 Task: Find connections with filter location Sucre with filter topic #Managementwith filter profile language German with filter current company Logistics Insider with filter school Bareilly College with filter industry Truck Transportation with filter service category Software Testing with filter keywords title Researcher
Action: Mouse moved to (500, 53)
Screenshot: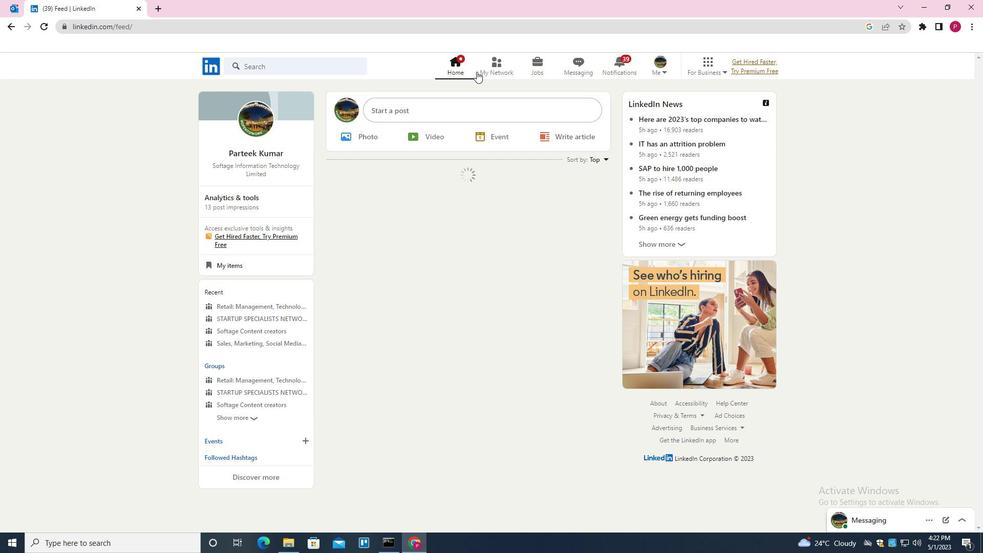 
Action: Mouse pressed left at (500, 53)
Screenshot: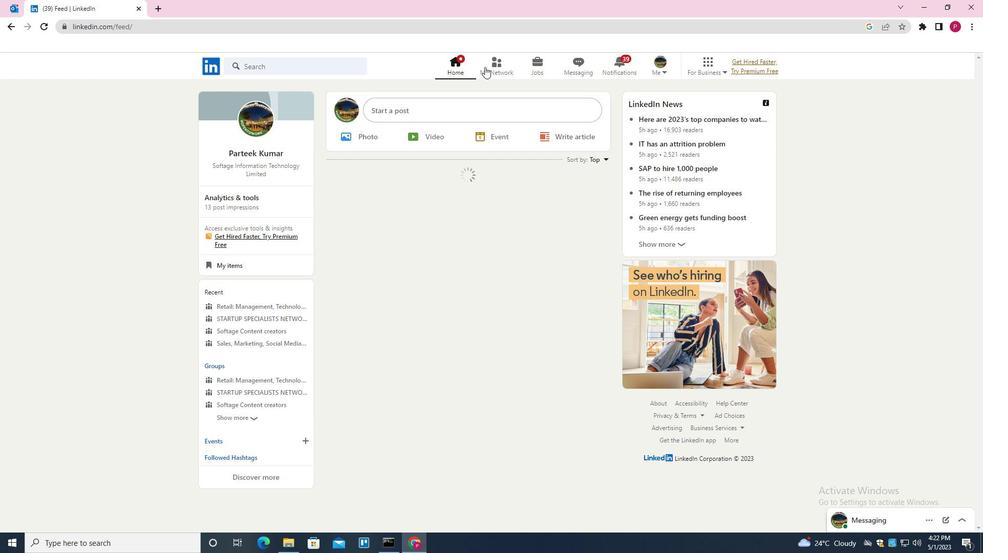 
Action: Mouse moved to (324, 113)
Screenshot: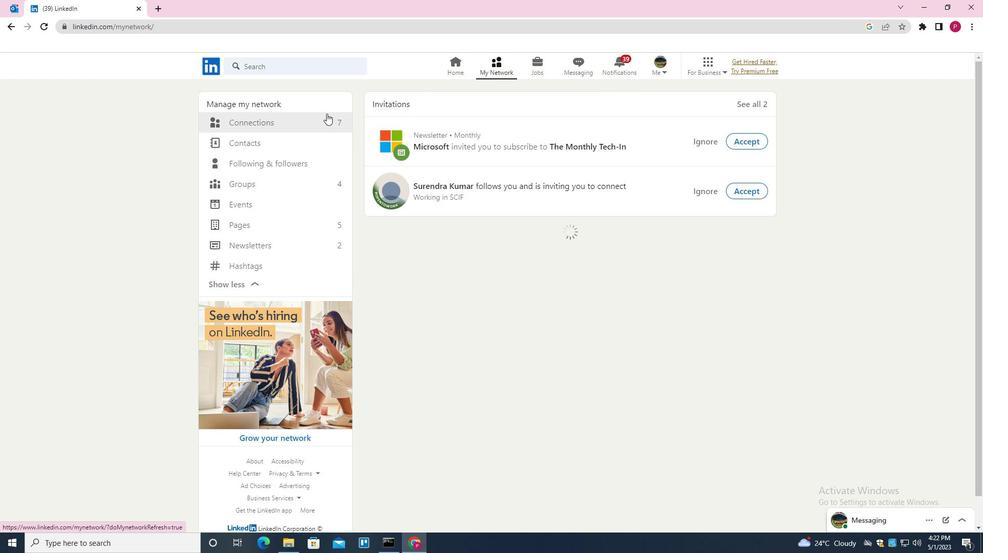 
Action: Mouse pressed left at (324, 113)
Screenshot: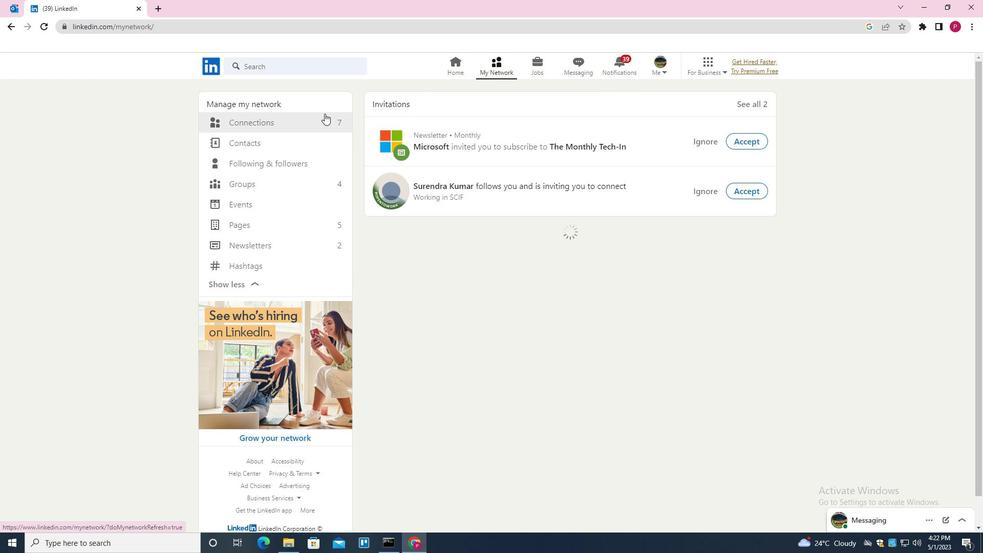 
Action: Mouse moved to (310, 131)
Screenshot: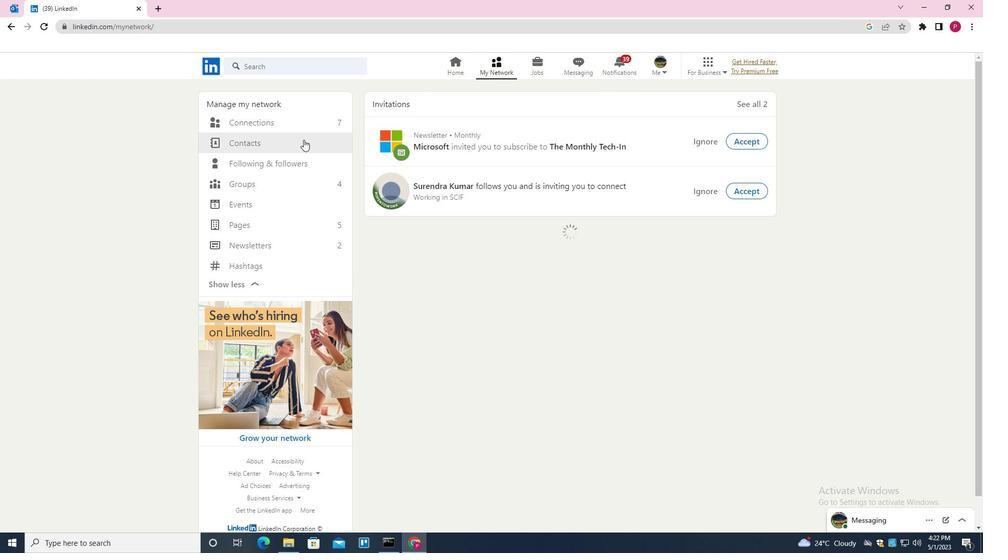
Action: Mouse pressed left at (310, 131)
Screenshot: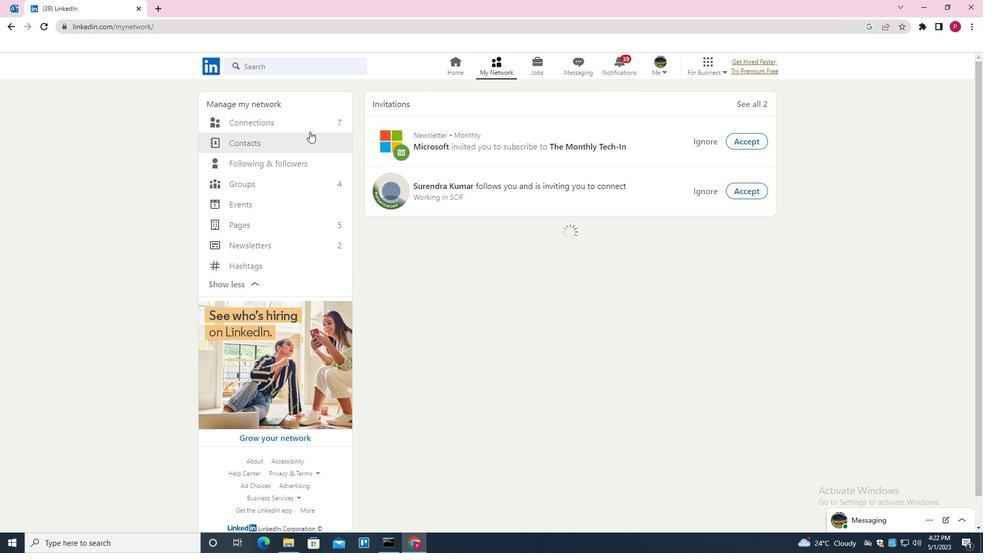 
Action: Mouse moved to (312, 119)
Screenshot: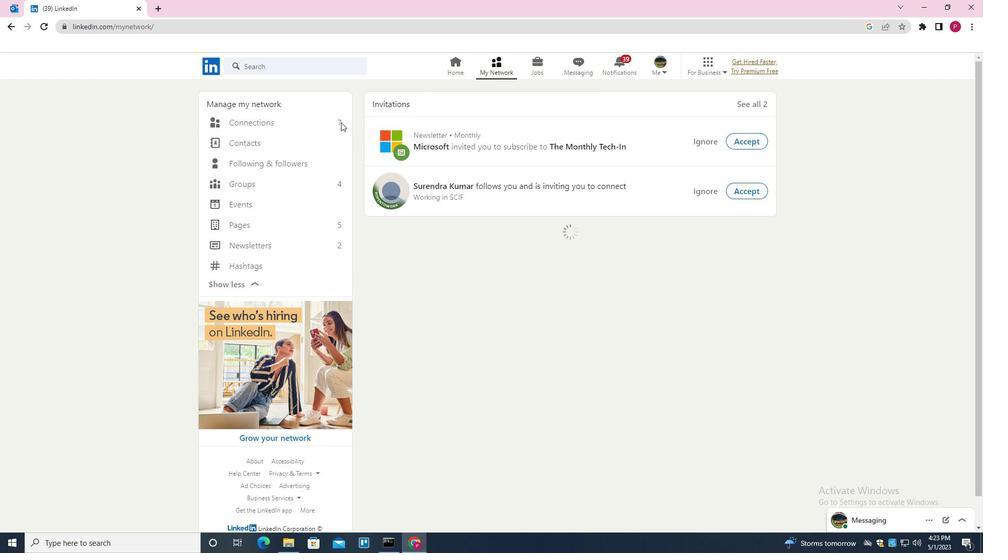 
Action: Mouse pressed left at (312, 119)
Screenshot: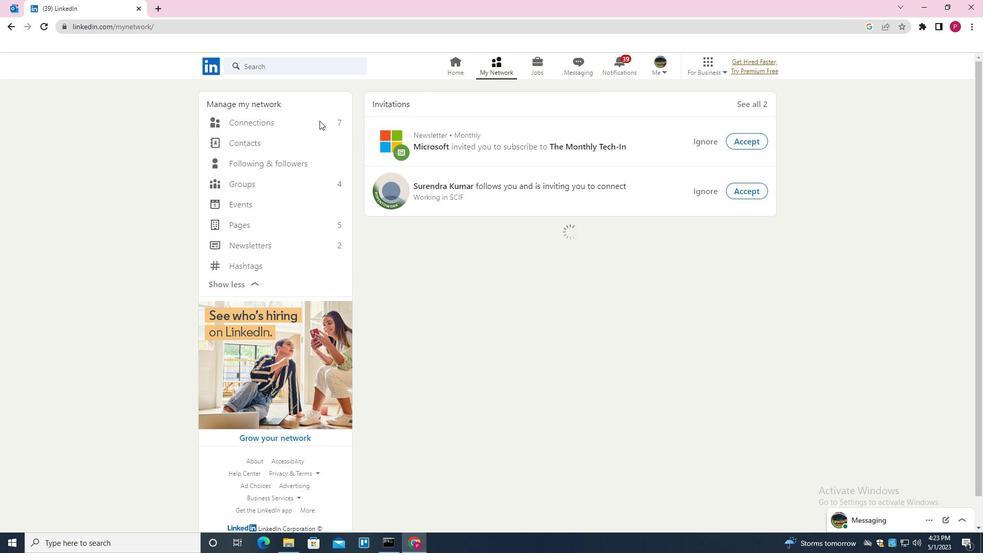 
Action: Mouse moved to (329, 124)
Screenshot: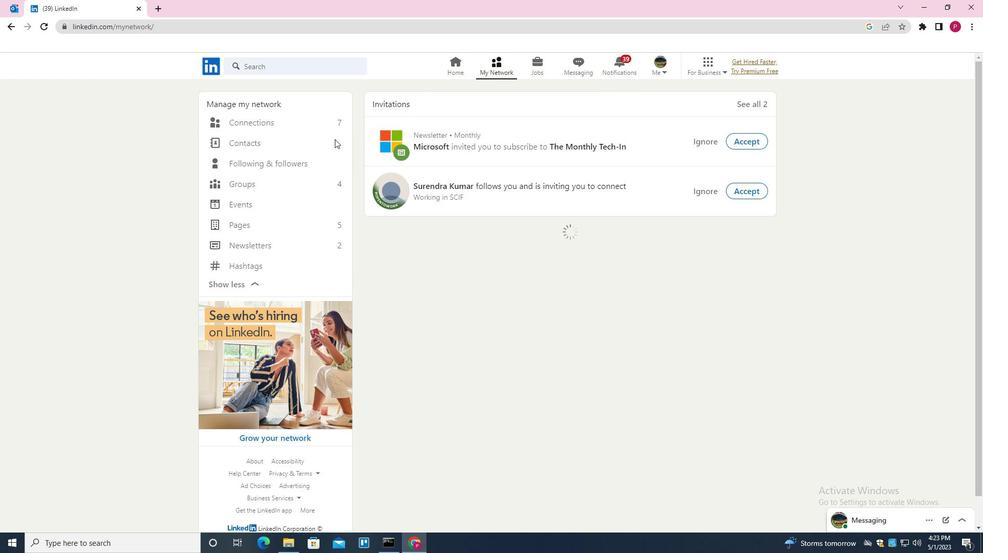 
Action: Mouse pressed left at (329, 124)
Screenshot: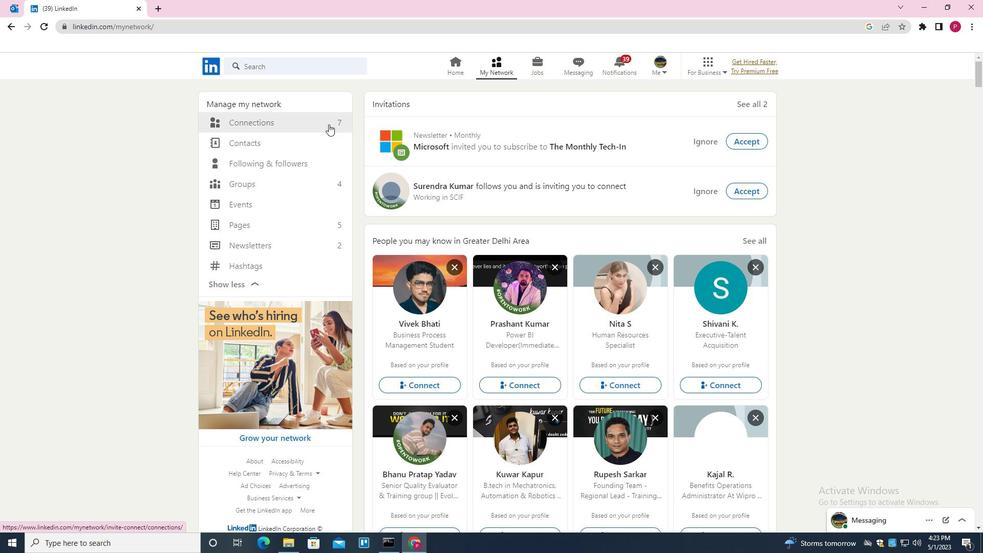 
Action: Mouse moved to (583, 123)
Screenshot: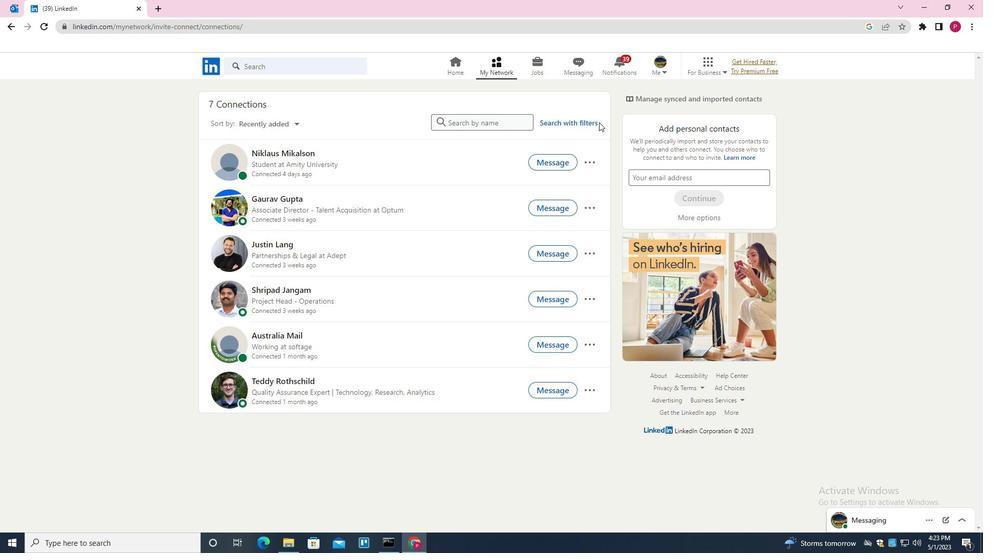 
Action: Mouse pressed left at (583, 123)
Screenshot: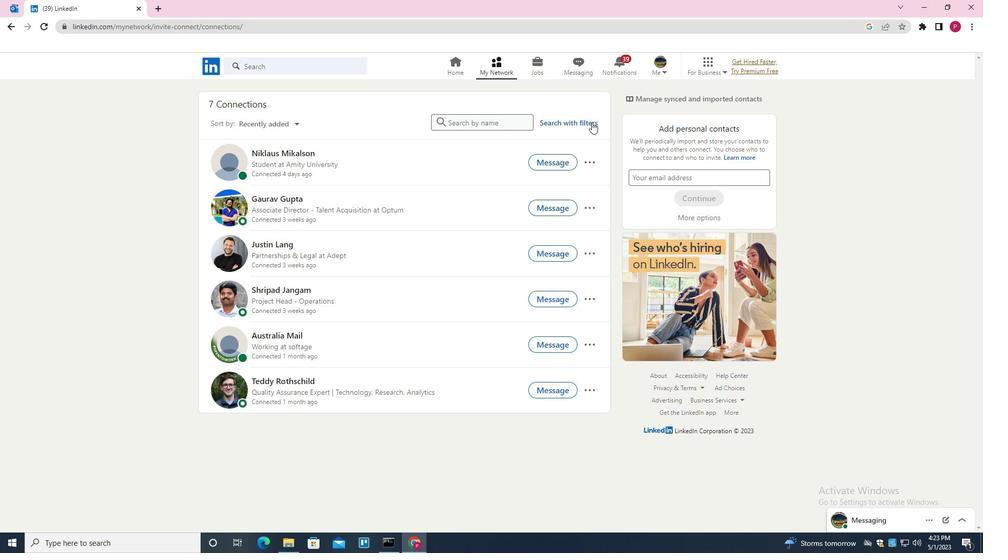
Action: Mouse moved to (528, 95)
Screenshot: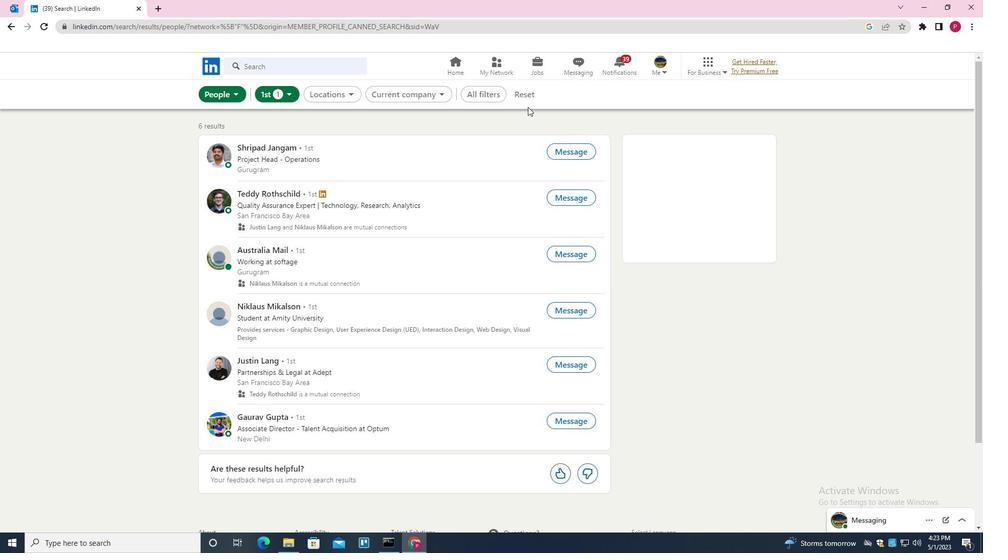 
Action: Mouse pressed left at (528, 95)
Screenshot: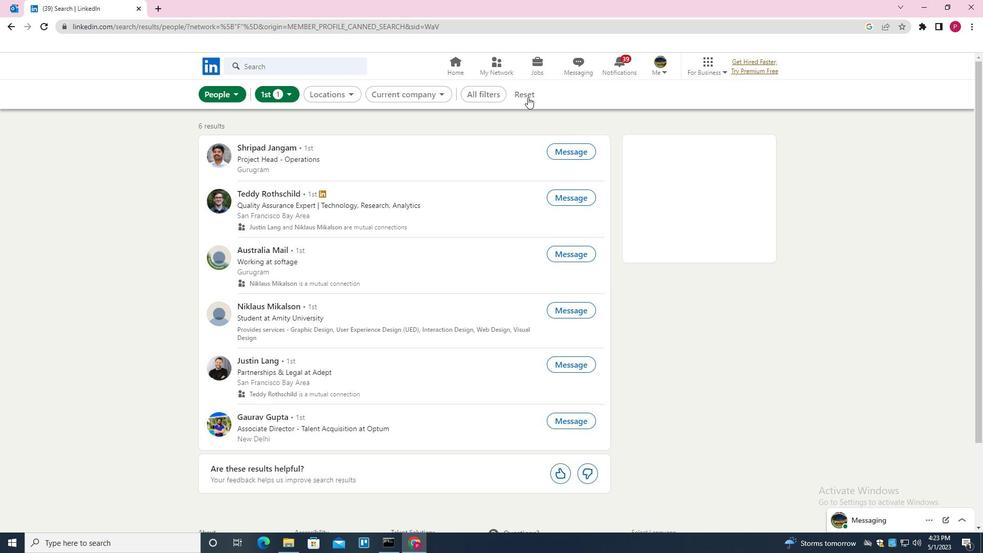 
Action: Mouse moved to (513, 95)
Screenshot: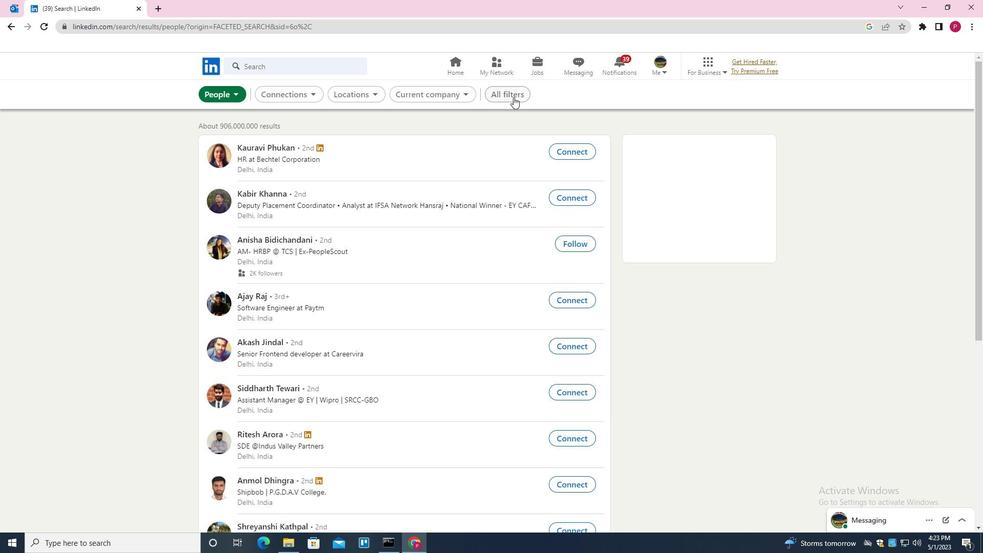 
Action: Mouse pressed left at (513, 95)
Screenshot: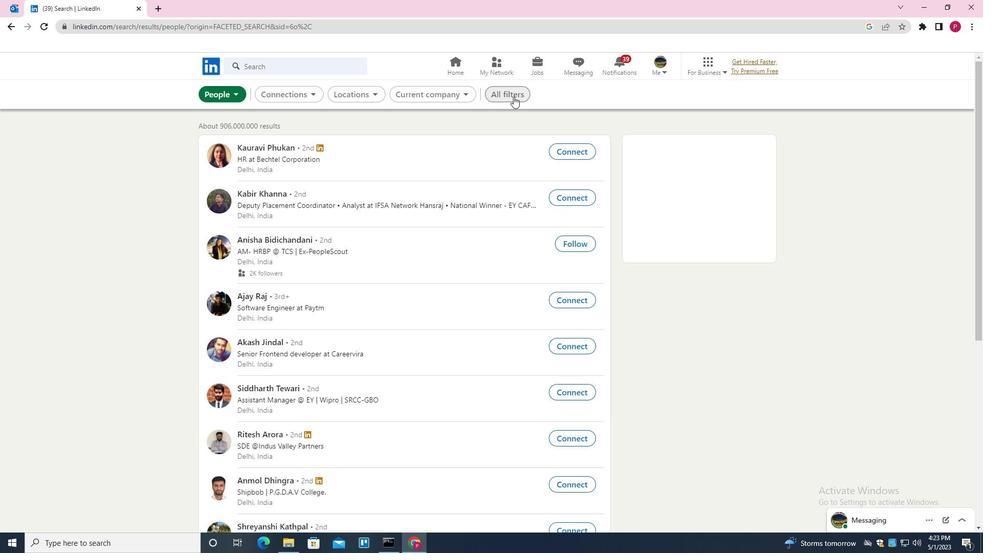 
Action: Mouse moved to (868, 296)
Screenshot: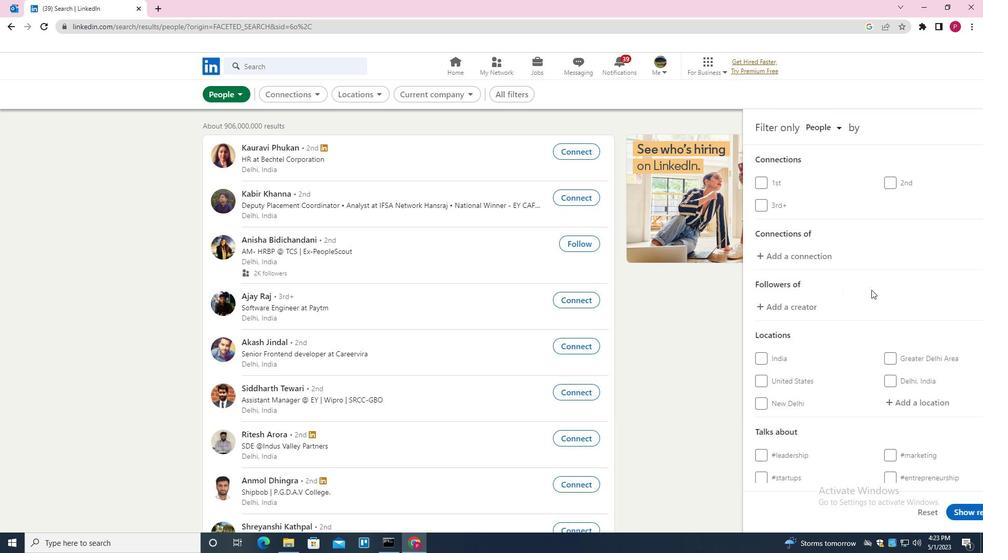 
Action: Mouse scrolled (868, 295) with delta (0, 0)
Screenshot: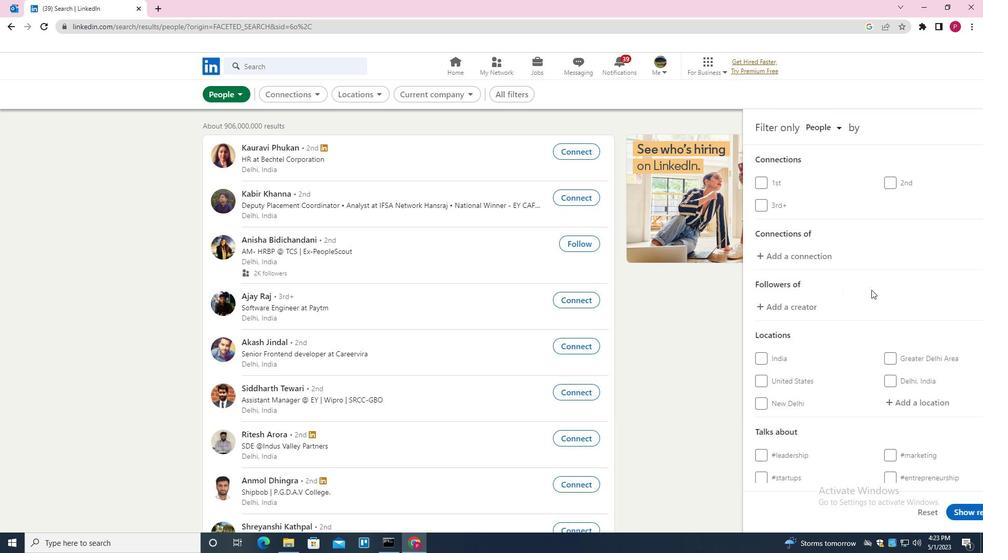 
Action: Mouse moved to (868, 299)
Screenshot: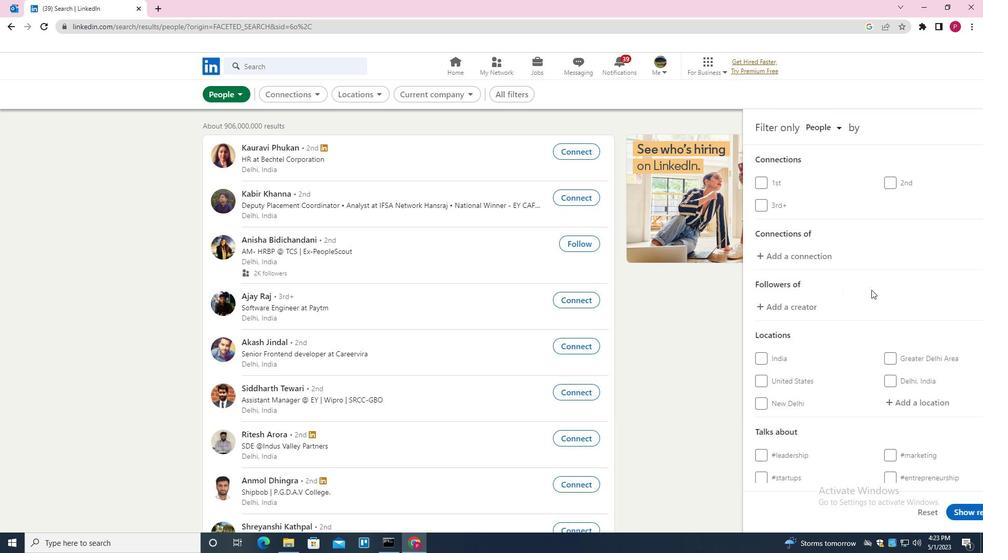 
Action: Mouse scrolled (868, 298) with delta (0, 0)
Screenshot: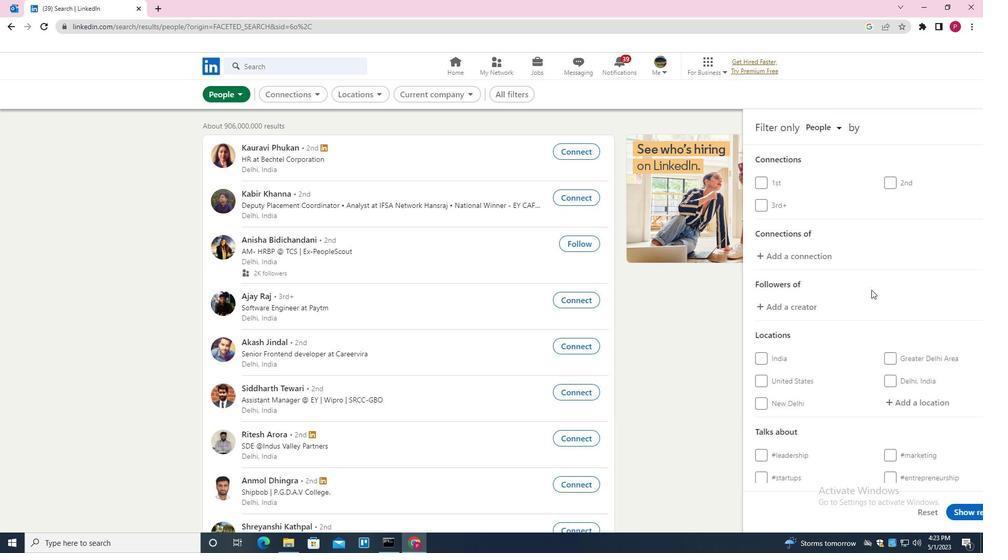 
Action: Mouse moved to (879, 303)
Screenshot: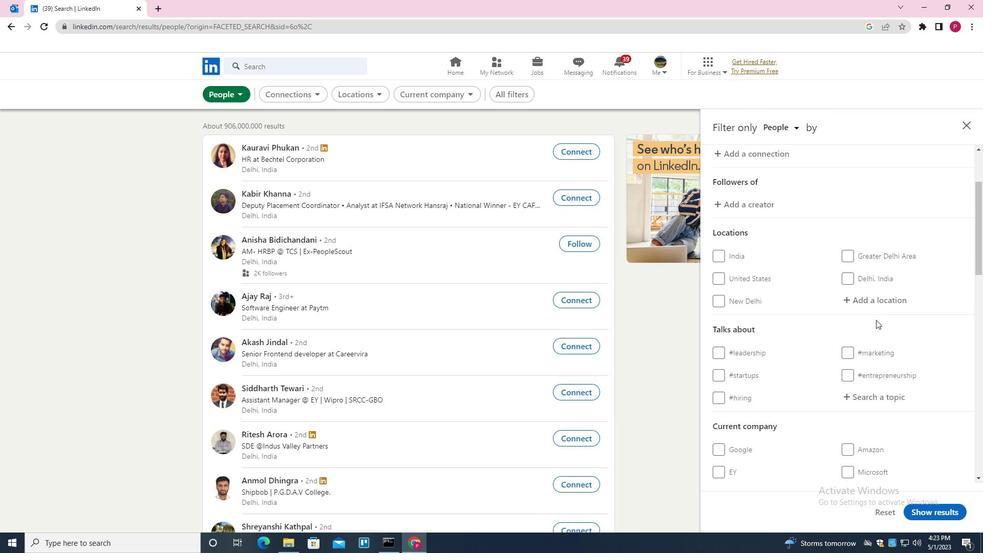 
Action: Mouse pressed left at (879, 303)
Screenshot: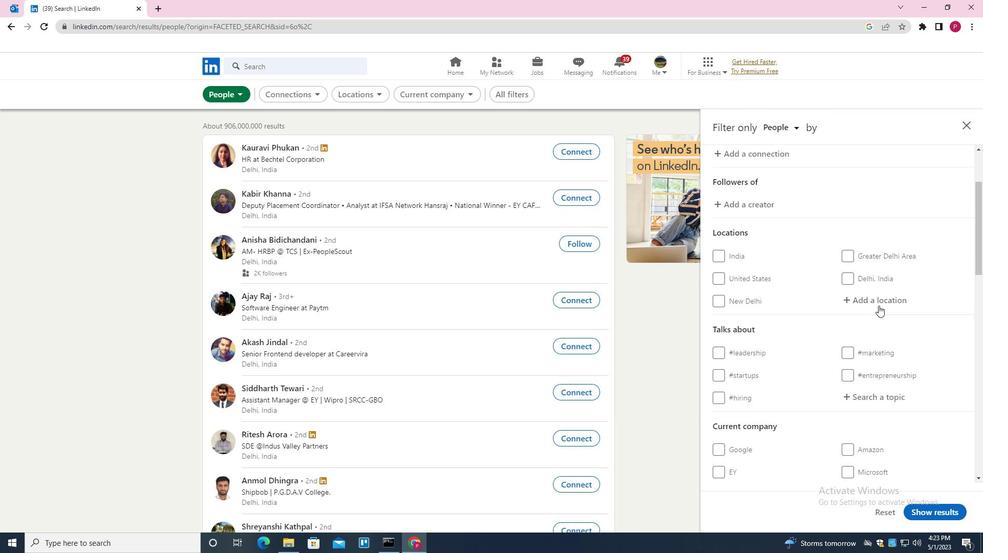 
Action: Key pressed <Key.shift>SUB<Key.backspace>CRE<Key.down><Key.enter>
Screenshot: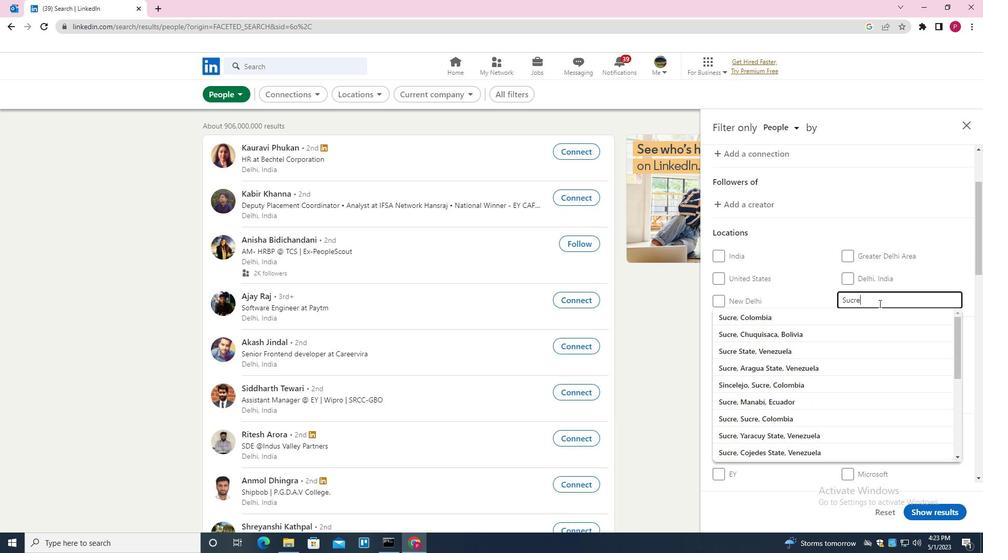 
Action: Mouse moved to (840, 337)
Screenshot: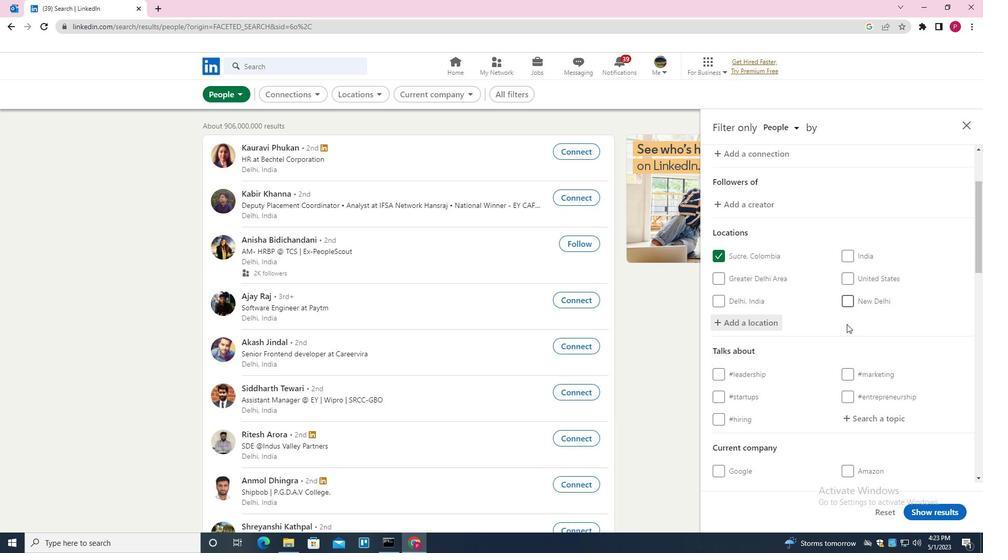
Action: Mouse scrolled (840, 336) with delta (0, 0)
Screenshot: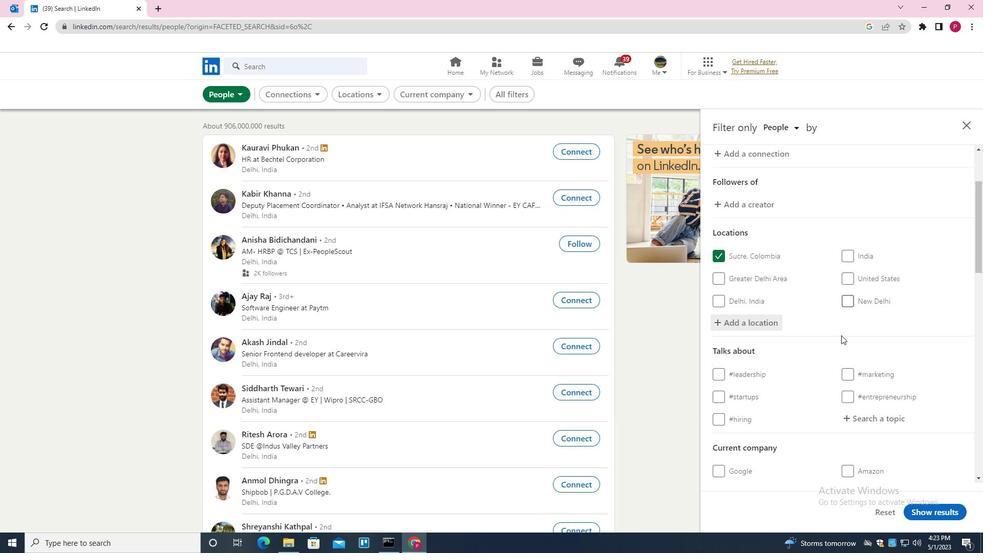 
Action: Mouse scrolled (840, 336) with delta (0, 0)
Screenshot: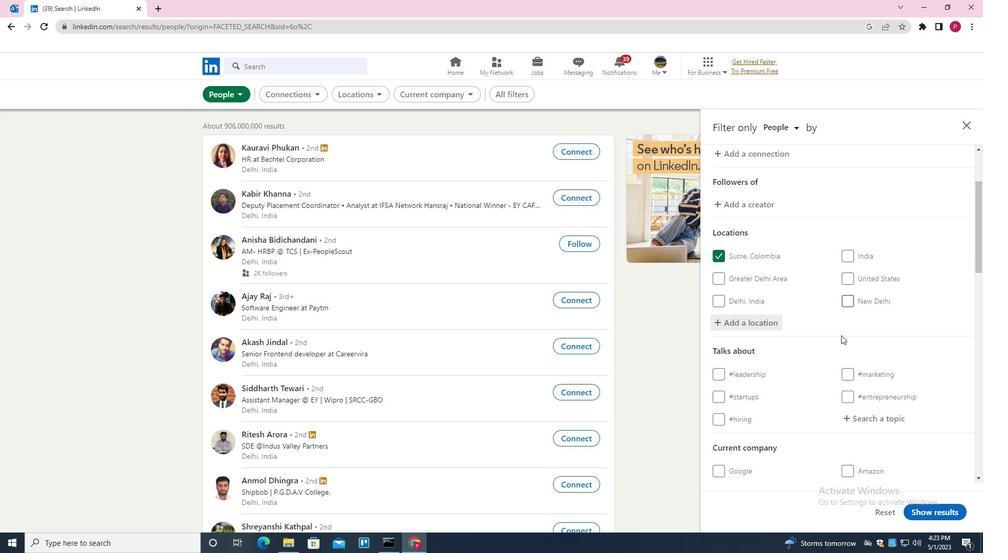 
Action: Mouse scrolled (840, 336) with delta (0, 0)
Screenshot: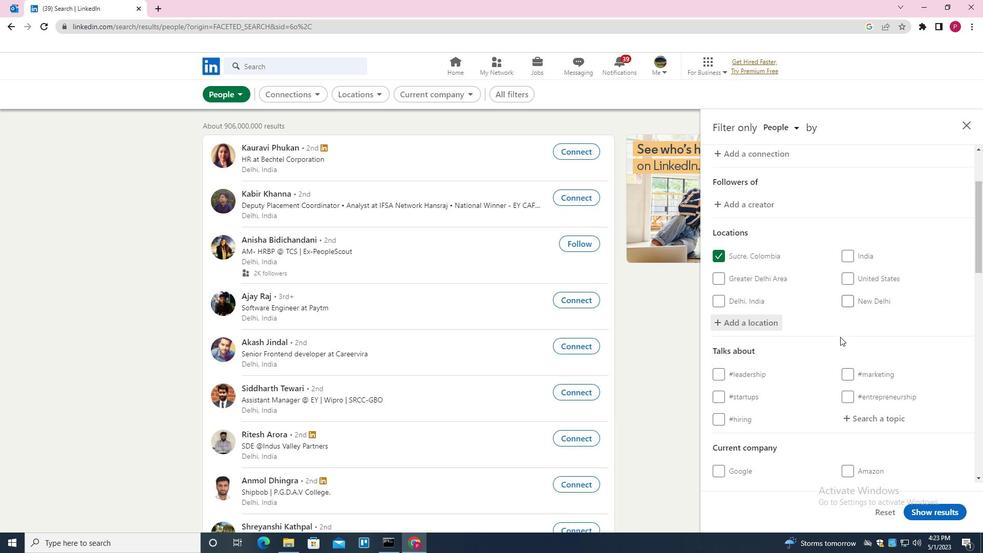 
Action: Mouse moved to (874, 270)
Screenshot: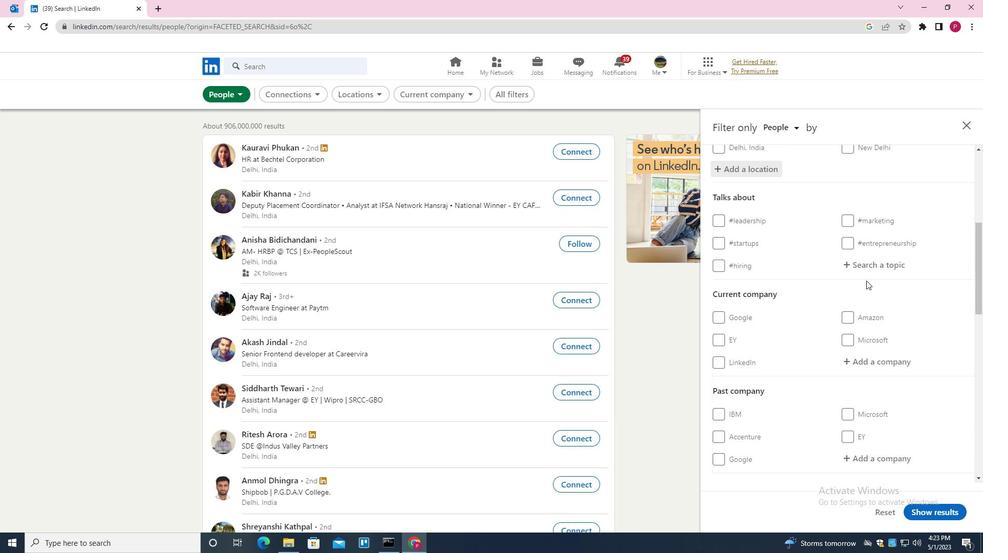 
Action: Mouse pressed left at (874, 270)
Screenshot: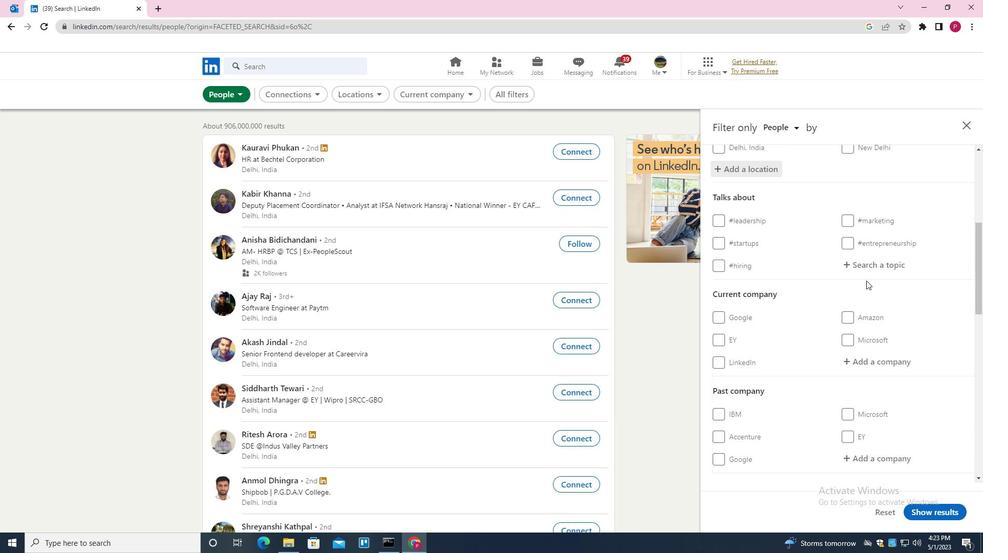 
Action: Mouse moved to (874, 270)
Screenshot: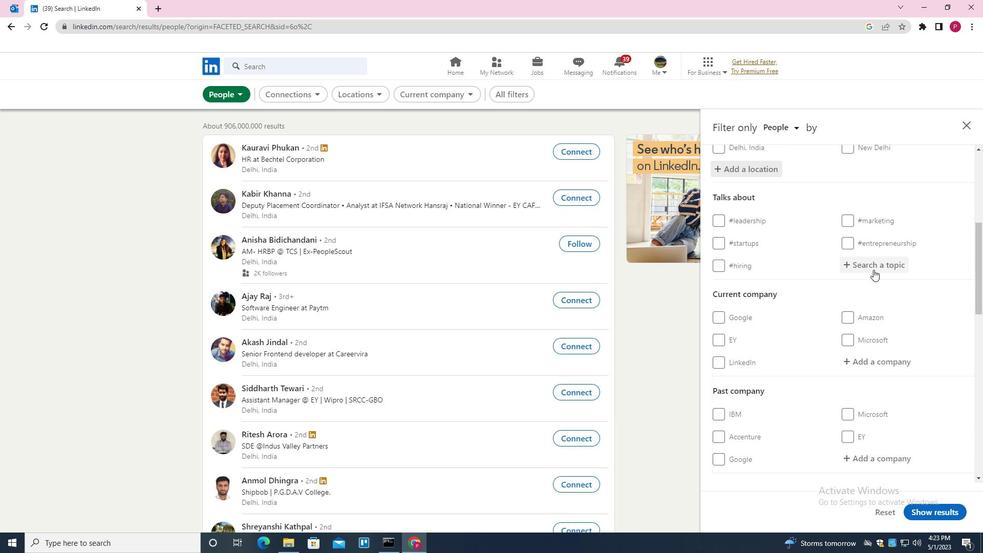 
Action: Key pressed MANAGEMENT<Key.down><Key.enter>
Screenshot: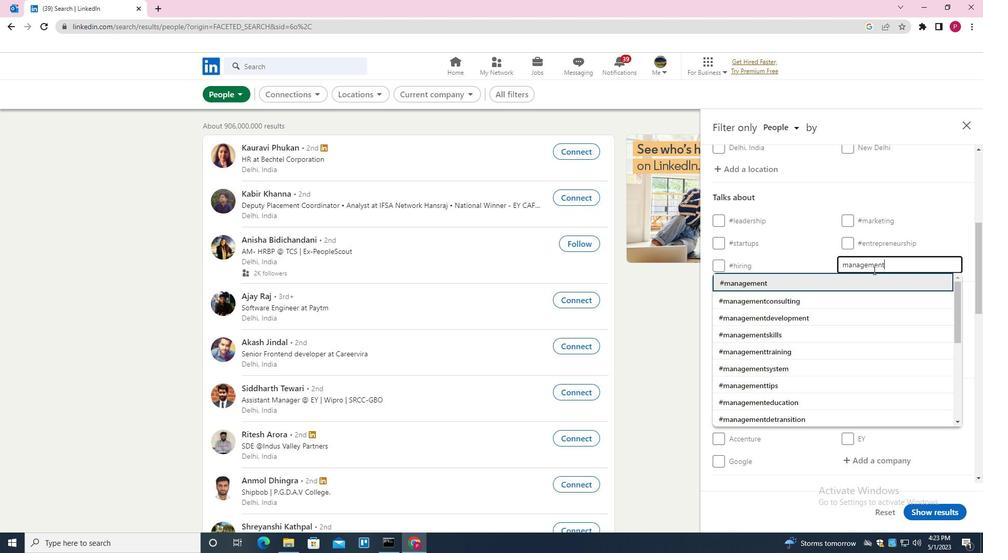 
Action: Mouse moved to (805, 317)
Screenshot: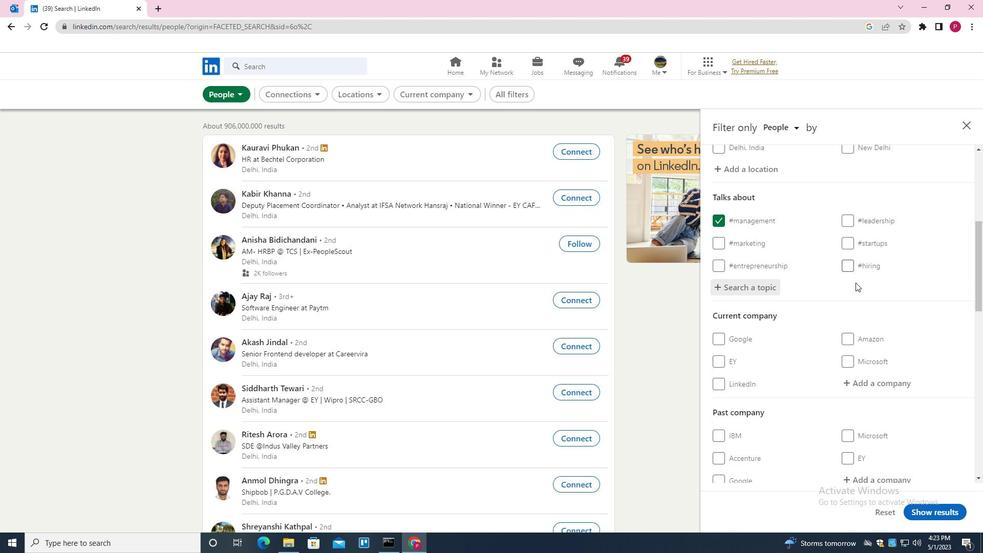 
Action: Mouse scrolled (805, 316) with delta (0, 0)
Screenshot: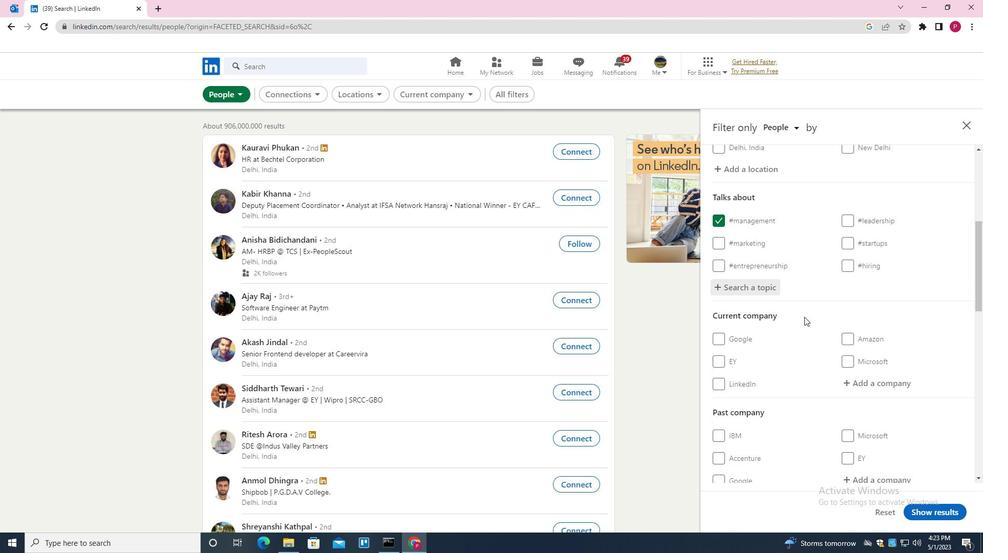 
Action: Mouse scrolled (805, 316) with delta (0, 0)
Screenshot: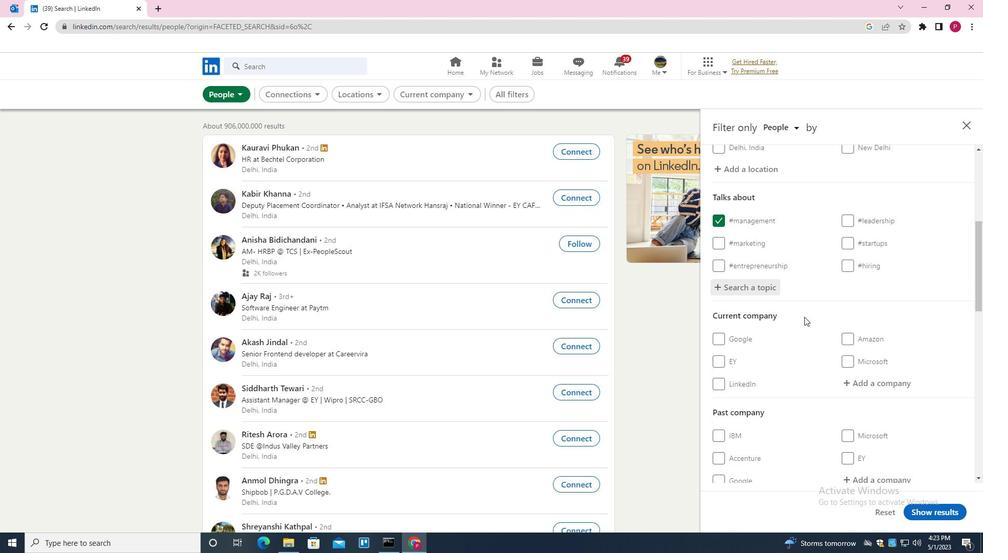 
Action: Mouse scrolled (805, 316) with delta (0, 0)
Screenshot: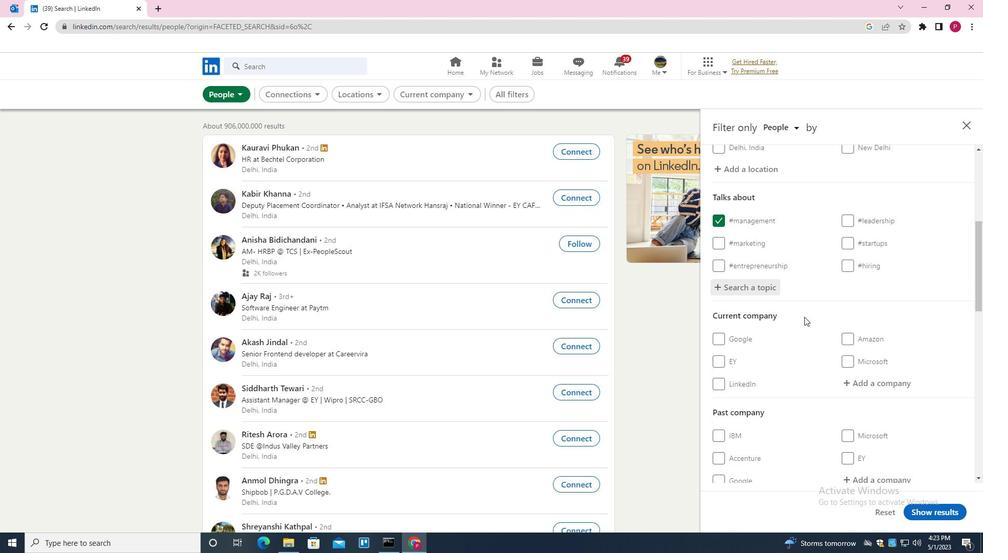 
Action: Mouse moved to (774, 348)
Screenshot: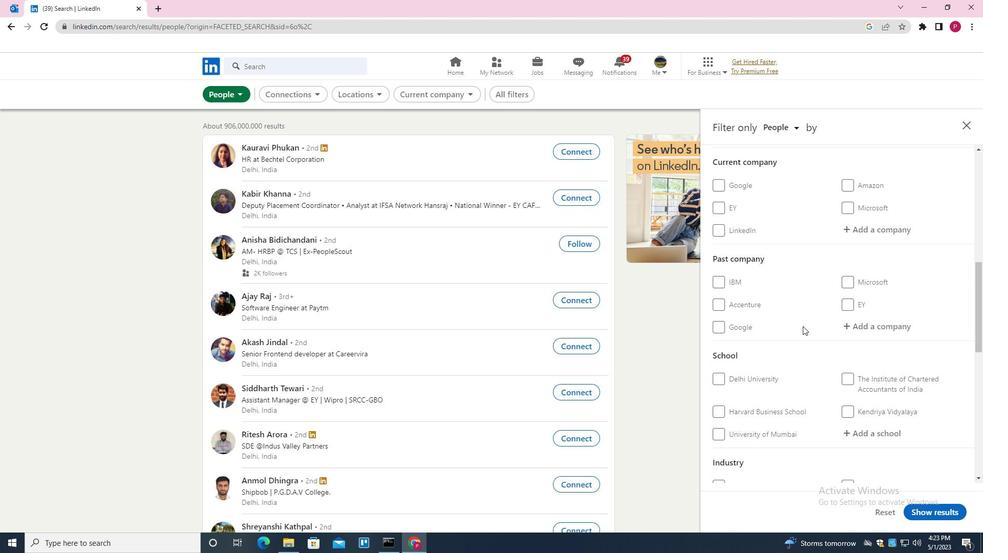 
Action: Mouse scrolled (774, 348) with delta (0, 0)
Screenshot: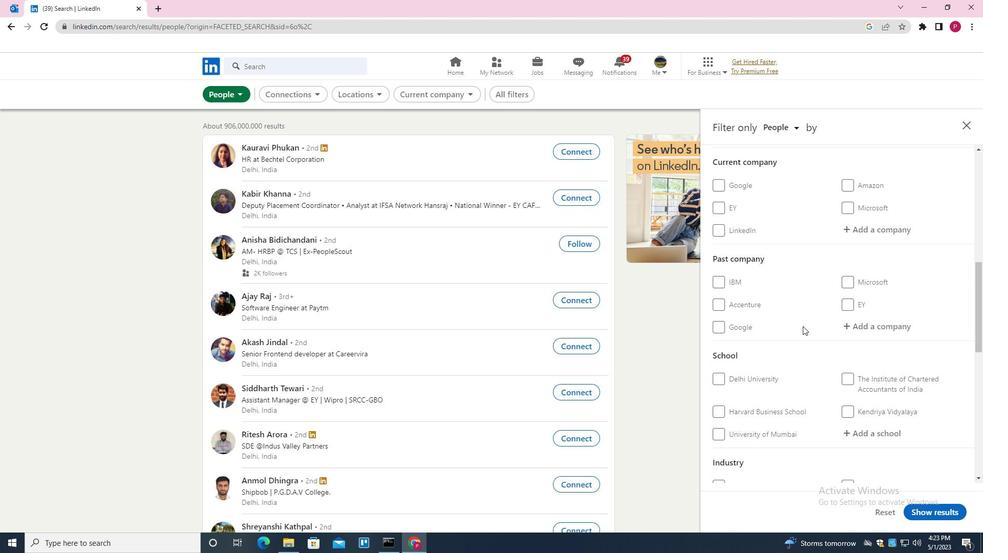 
Action: Mouse moved to (773, 351)
Screenshot: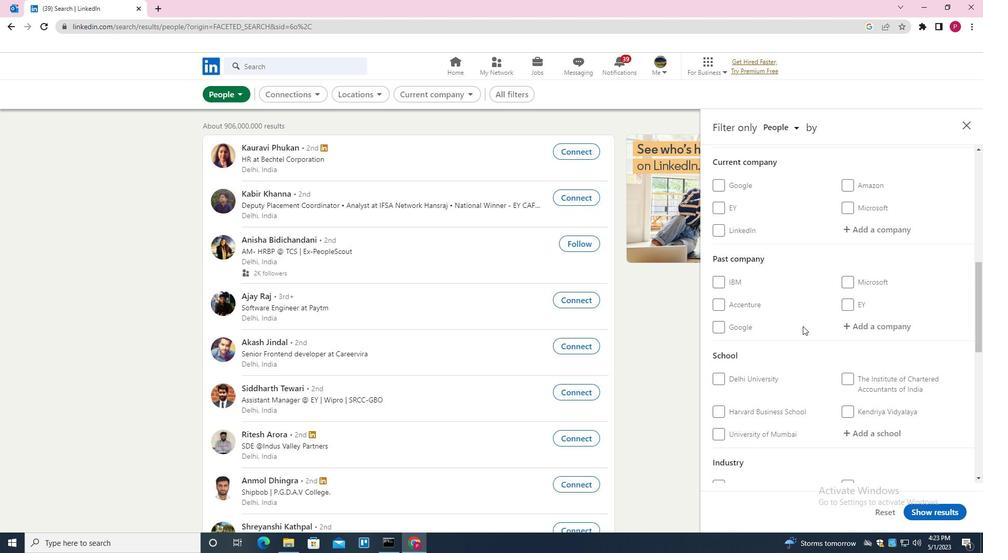 
Action: Mouse scrolled (773, 351) with delta (0, 0)
Screenshot: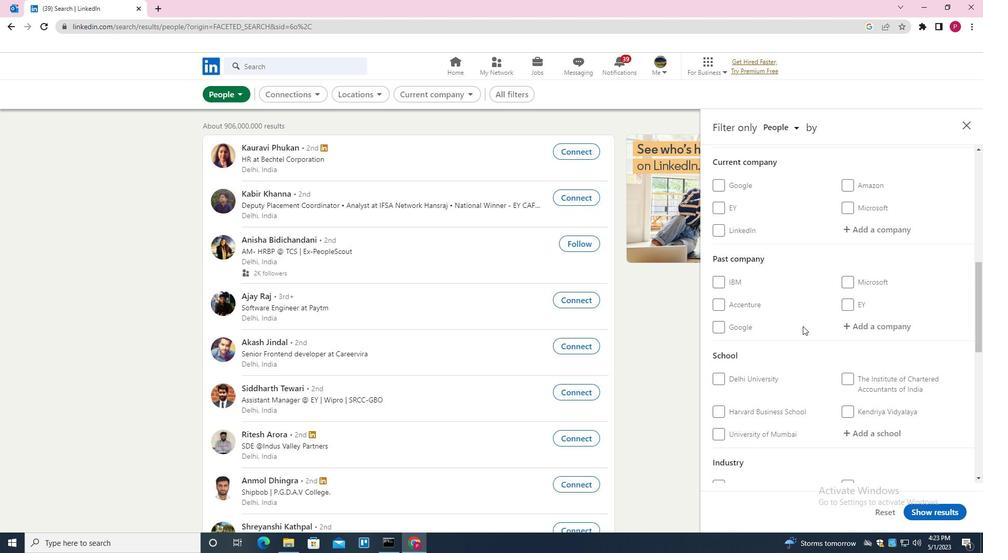
Action: Mouse scrolled (773, 351) with delta (0, 0)
Screenshot: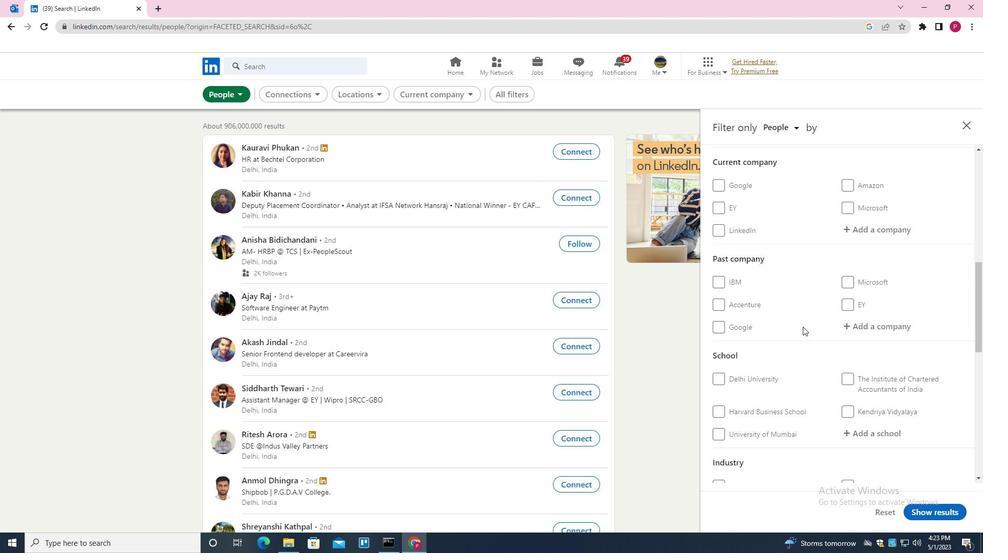 
Action: Mouse scrolled (773, 351) with delta (0, 0)
Screenshot: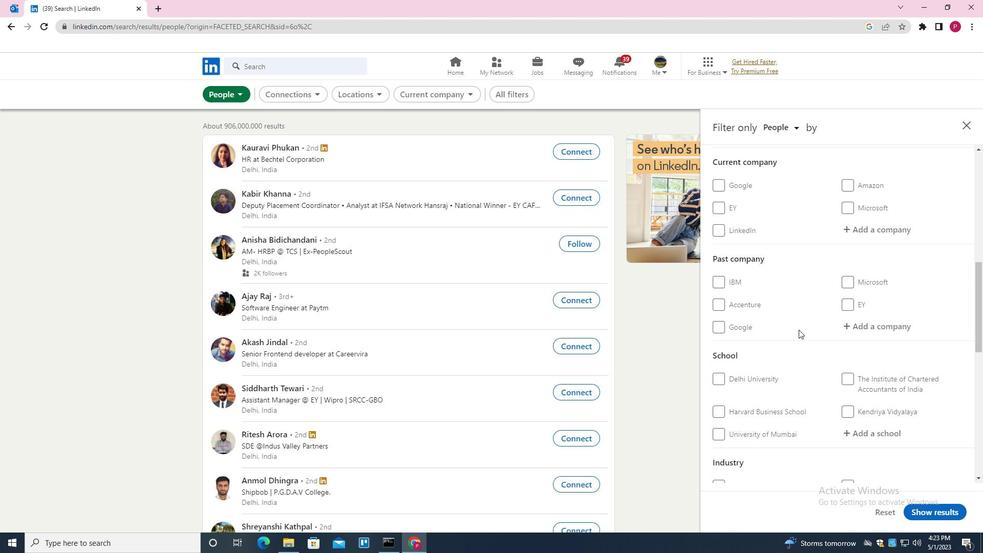 
Action: Mouse moved to (774, 352)
Screenshot: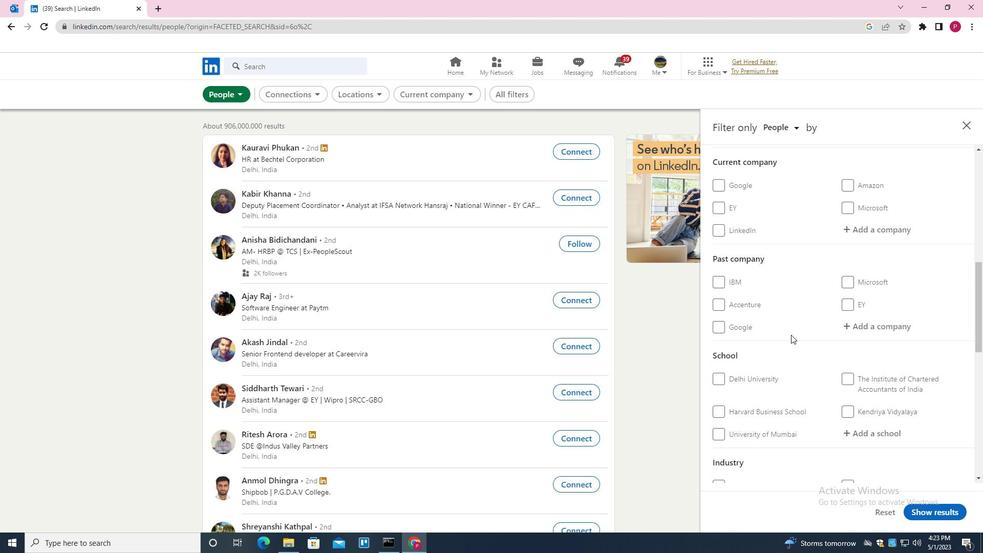 
Action: Mouse scrolled (774, 351) with delta (0, 0)
Screenshot: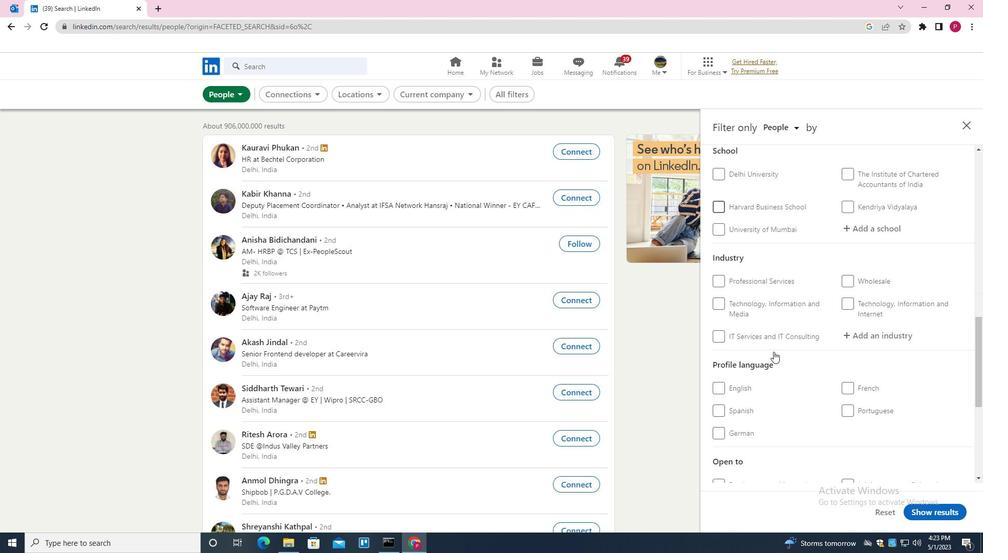 
Action: Mouse scrolled (774, 351) with delta (0, 0)
Screenshot: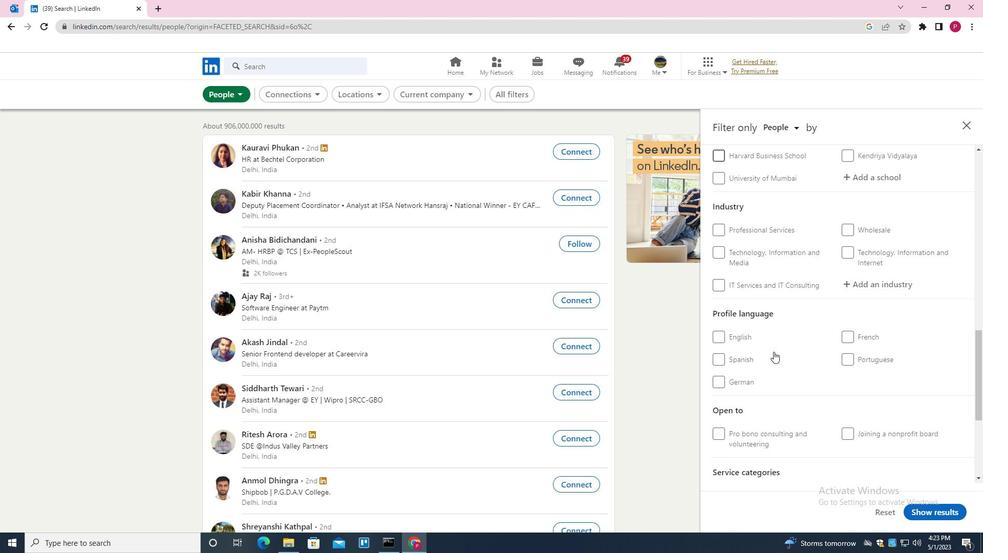 
Action: Mouse scrolled (774, 351) with delta (0, 0)
Screenshot: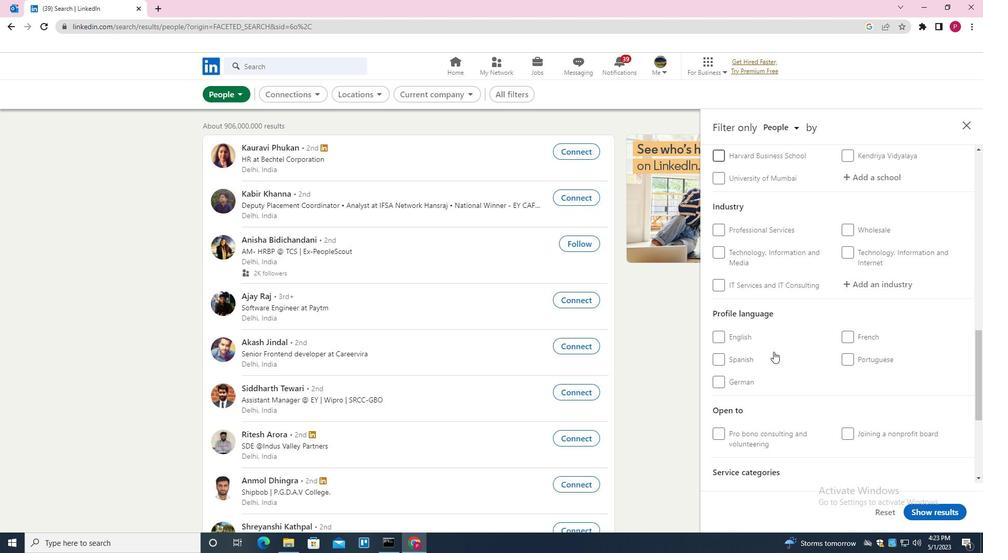 
Action: Mouse scrolled (774, 351) with delta (0, 0)
Screenshot: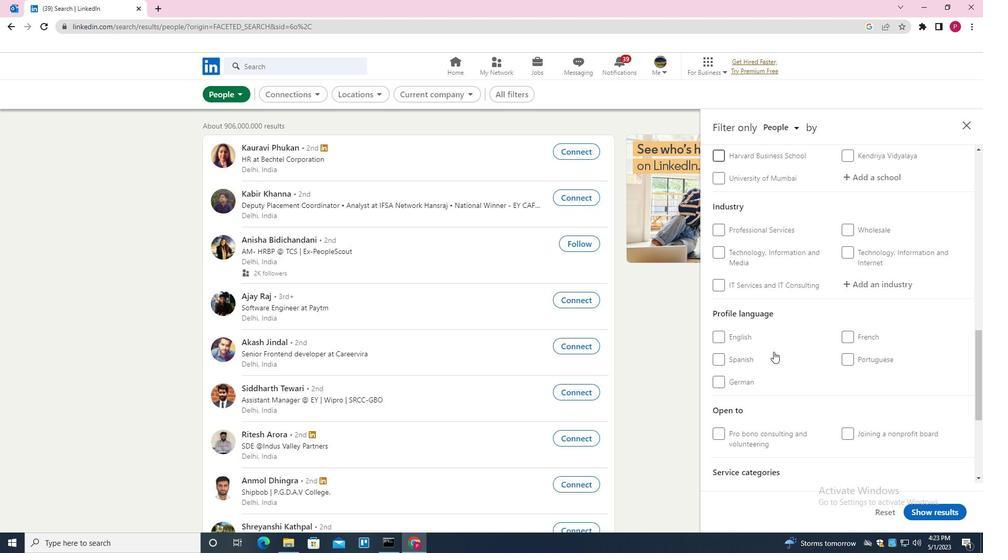 
Action: Mouse moved to (732, 229)
Screenshot: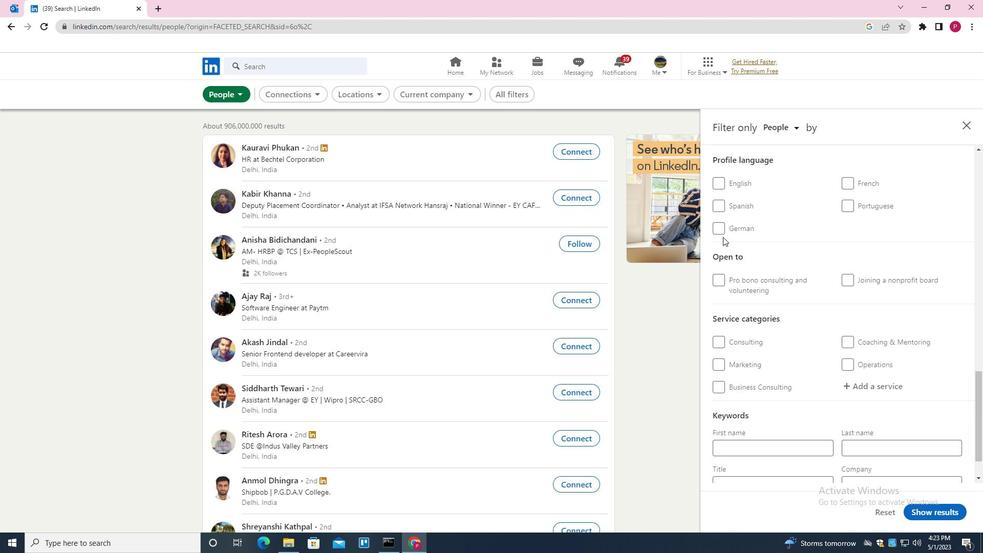 
Action: Mouse pressed left at (732, 229)
Screenshot: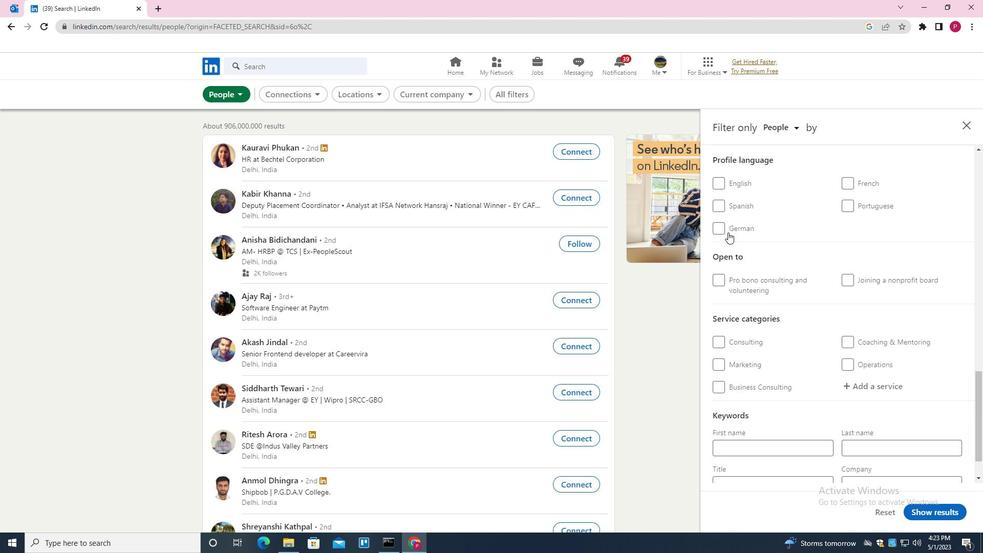 
Action: Mouse moved to (759, 258)
Screenshot: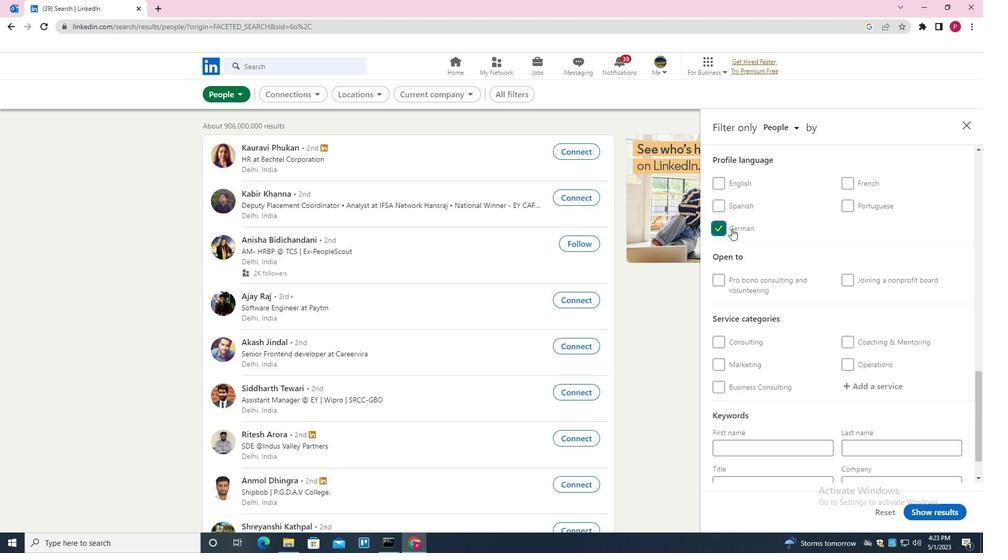 
Action: Mouse scrolled (759, 258) with delta (0, 0)
Screenshot: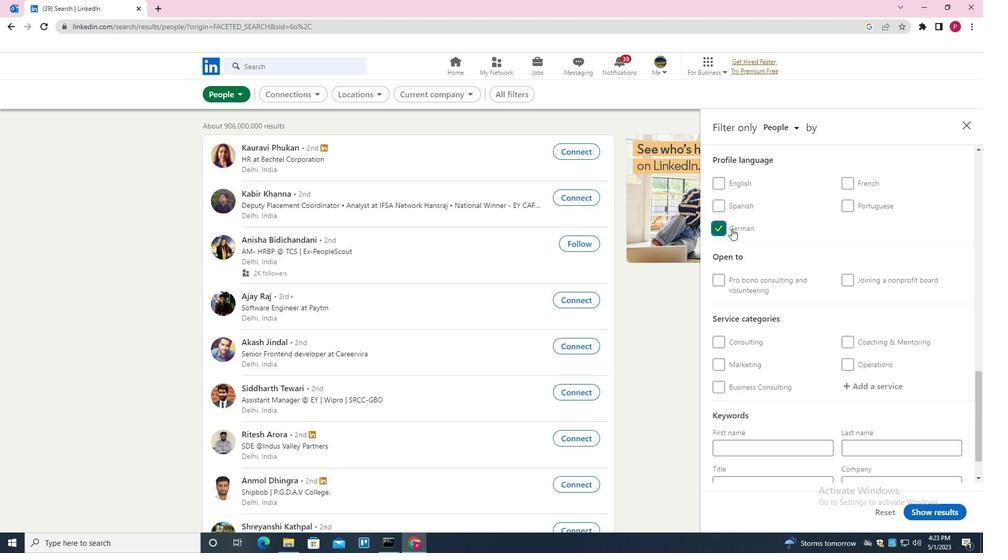 
Action: Mouse moved to (760, 258)
Screenshot: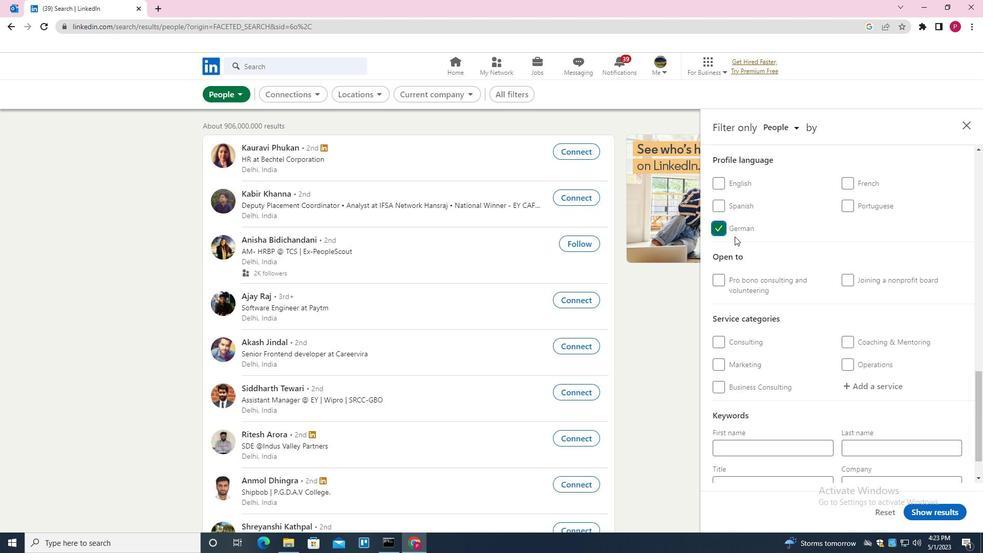 
Action: Mouse scrolled (760, 258) with delta (0, 0)
Screenshot: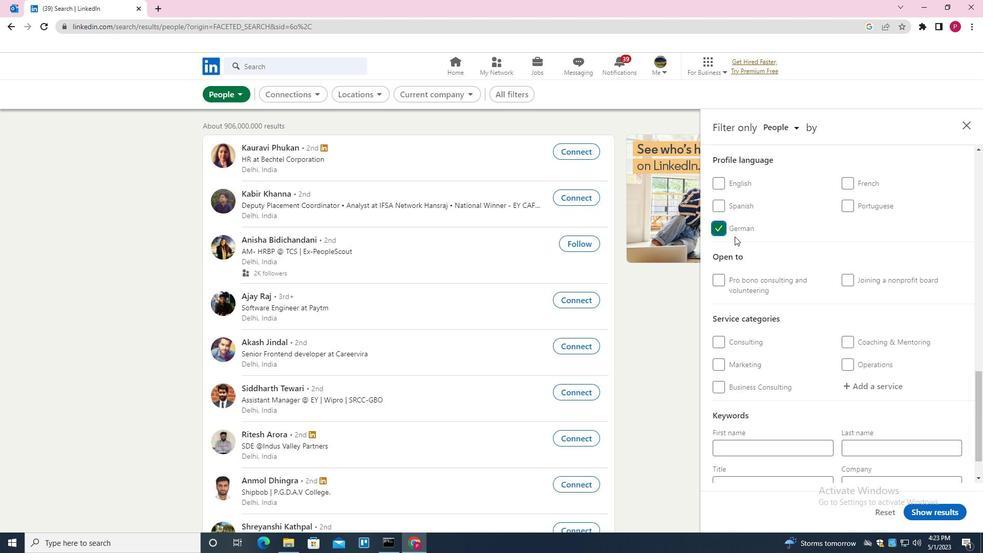 
Action: Mouse moved to (761, 258)
Screenshot: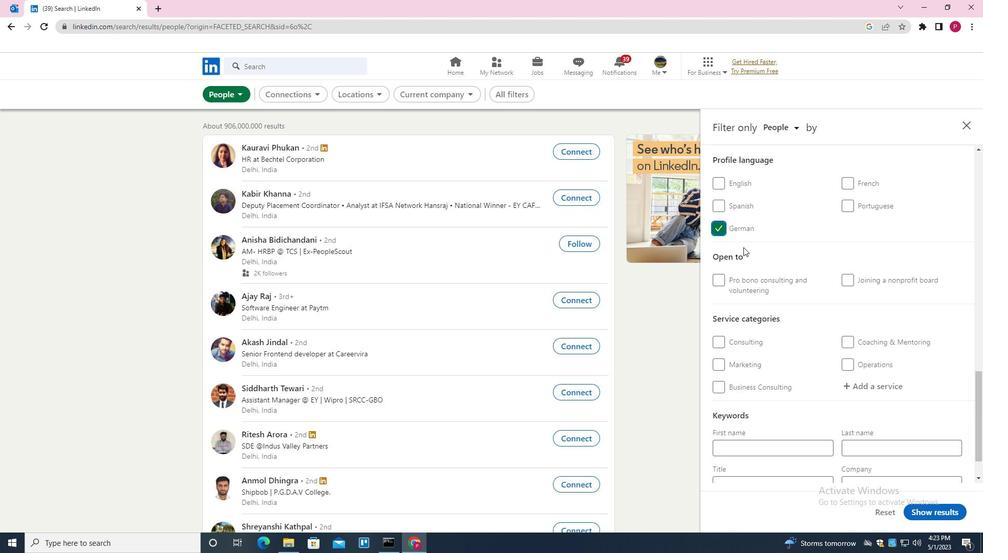 
Action: Mouse scrolled (761, 258) with delta (0, 0)
Screenshot: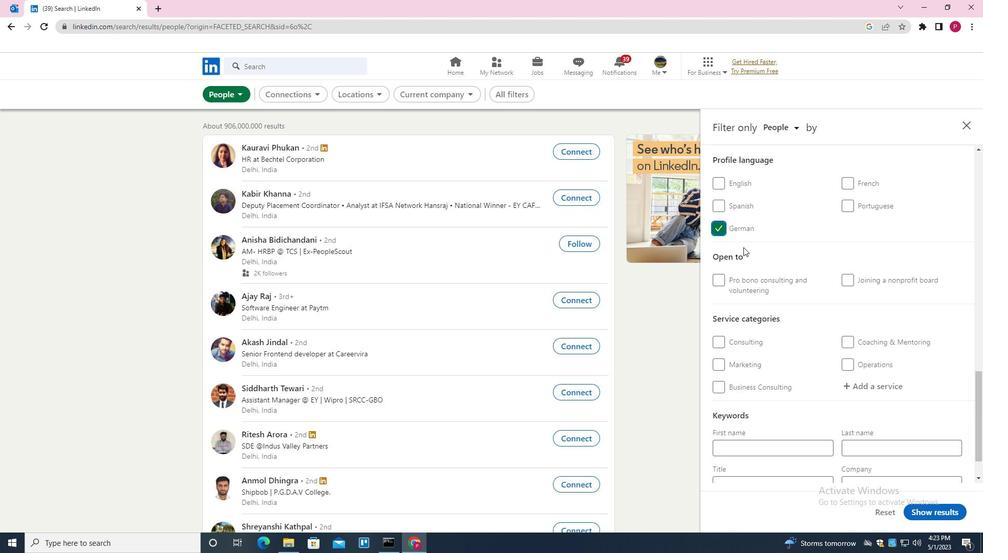 
Action: Mouse scrolled (761, 258) with delta (0, 0)
Screenshot: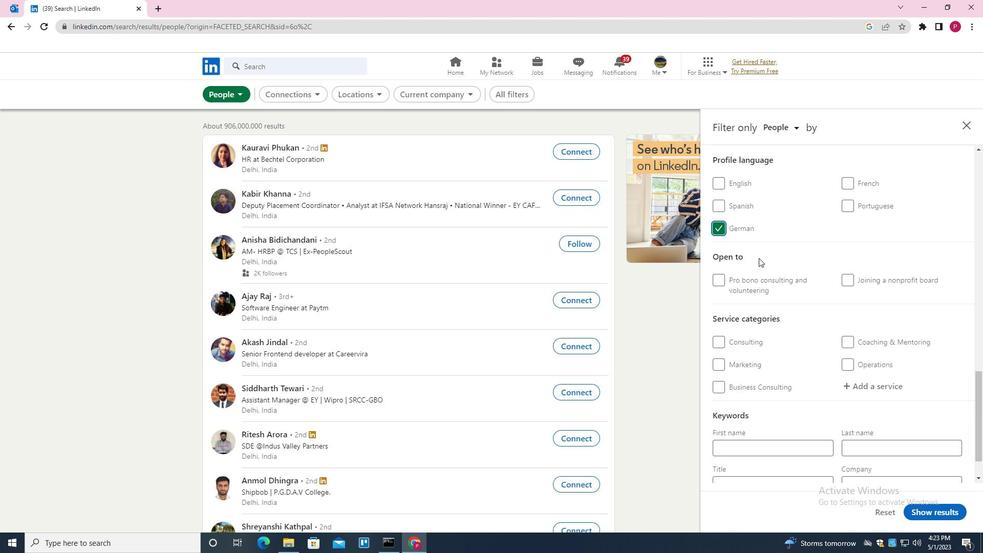 
Action: Mouse moved to (762, 270)
Screenshot: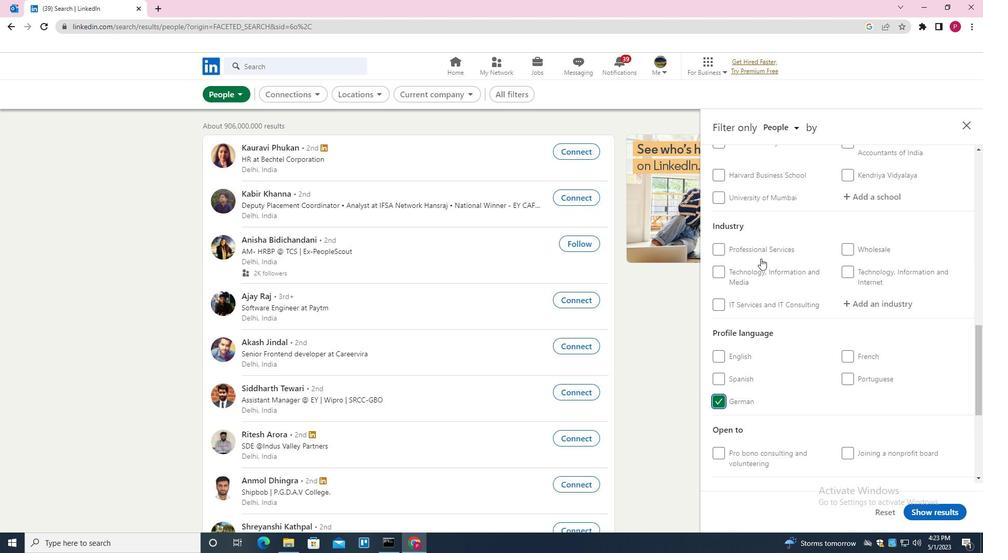 
Action: Mouse scrolled (762, 270) with delta (0, 0)
Screenshot: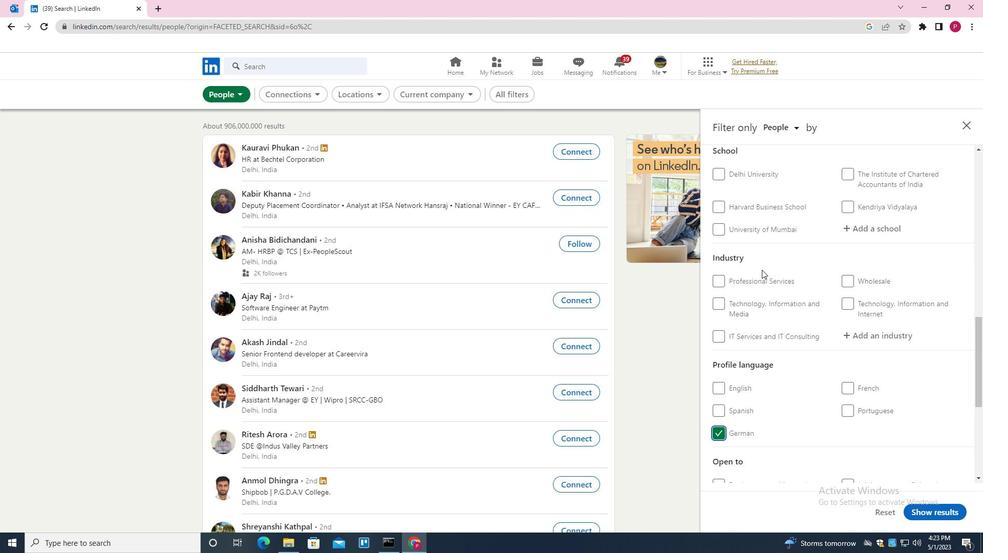 
Action: Mouse moved to (762, 271)
Screenshot: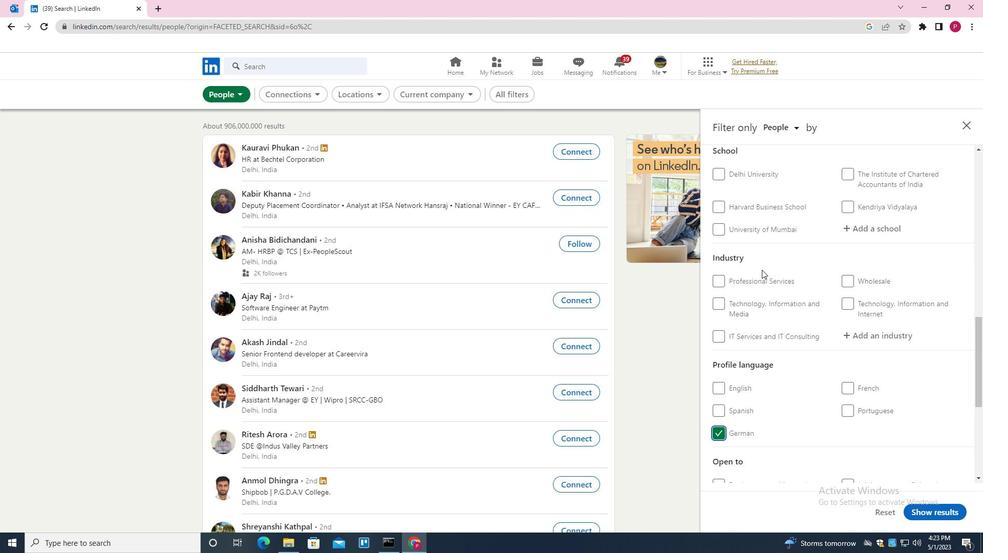 
Action: Mouse scrolled (762, 271) with delta (0, 0)
Screenshot: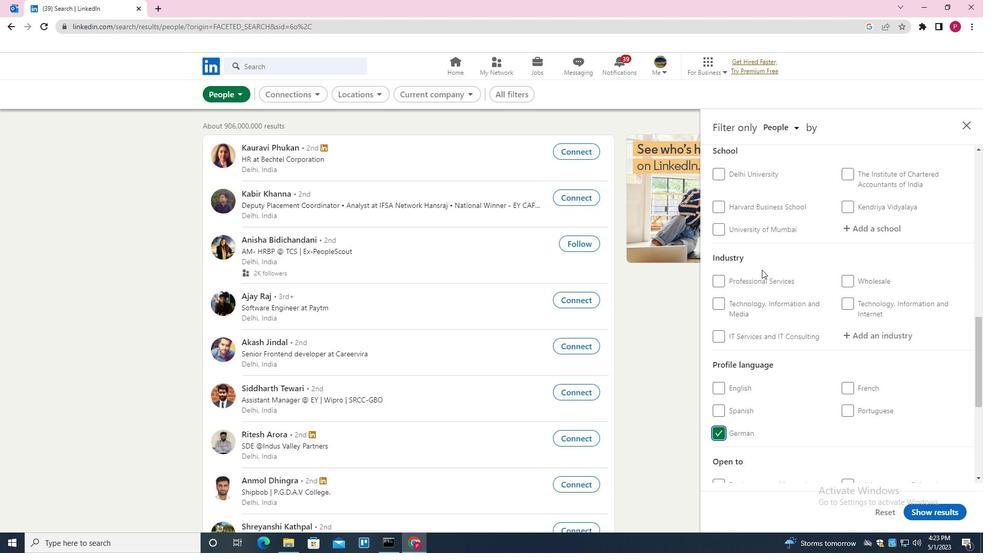 
Action: Mouse scrolled (762, 271) with delta (0, 0)
Screenshot: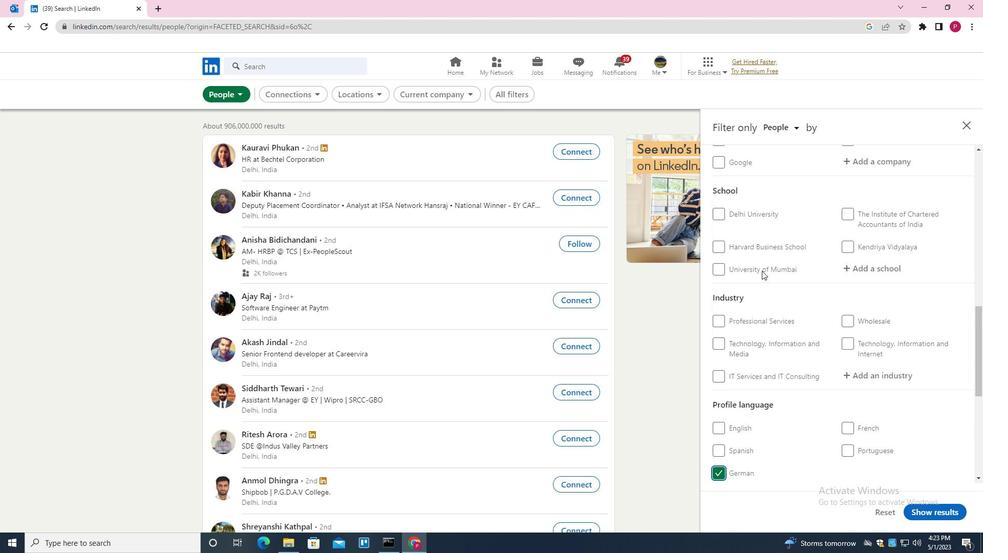 
Action: Mouse scrolled (762, 271) with delta (0, 0)
Screenshot: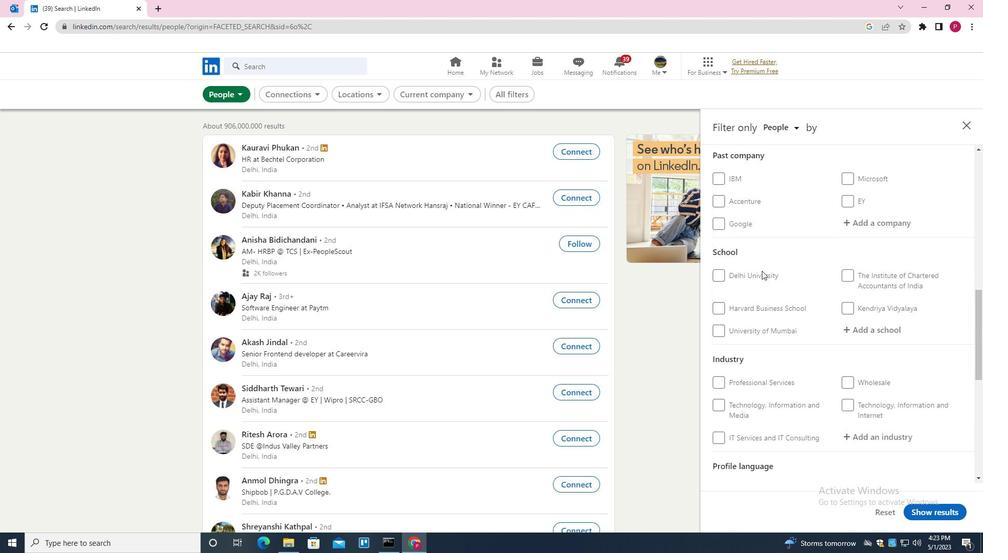 
Action: Mouse moved to (873, 227)
Screenshot: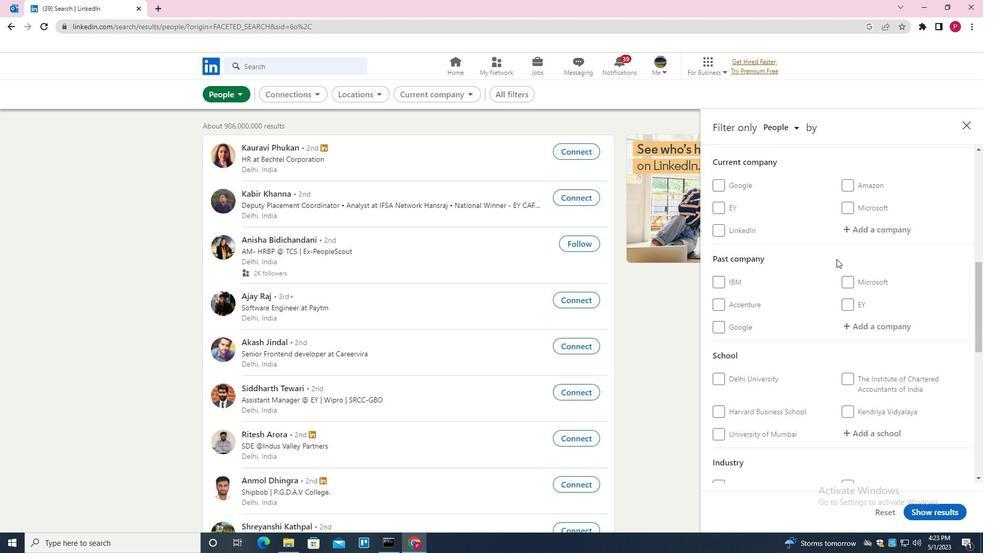 
Action: Mouse pressed left at (873, 227)
Screenshot: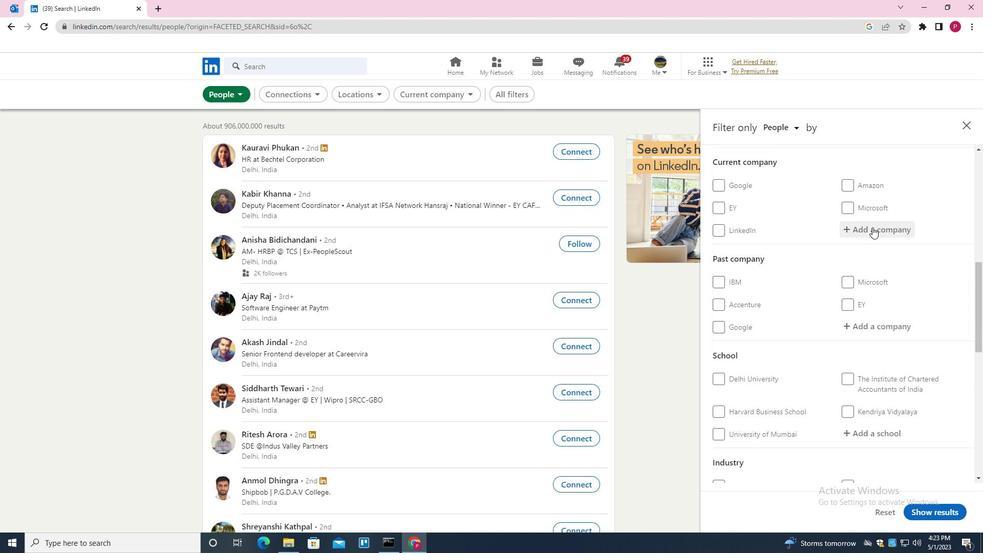 
Action: Mouse moved to (871, 228)
Screenshot: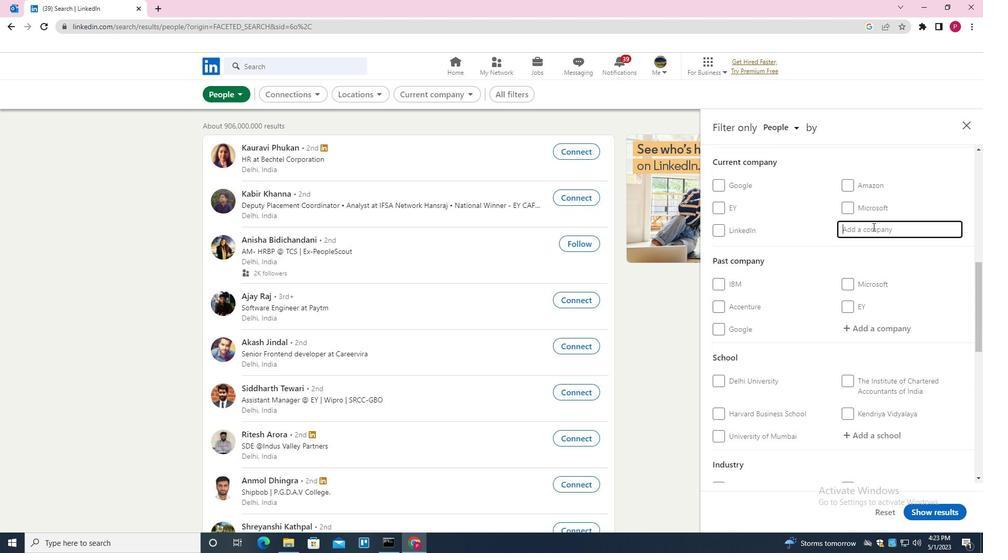 
Action: Key pressed <Key.shift><Key.shift>LOGISTICS<Key.down><Key.down><Key.down><Key.down><Key.down><Key.down><Key.down><Key.down><Key.down><Key.down><Key.down><Key.down><Key.down><Key.down><Key.down><Key.down><Key.down><Key.down><Key.down><Key.down><Key.down><Key.shift>INSIDER
Screenshot: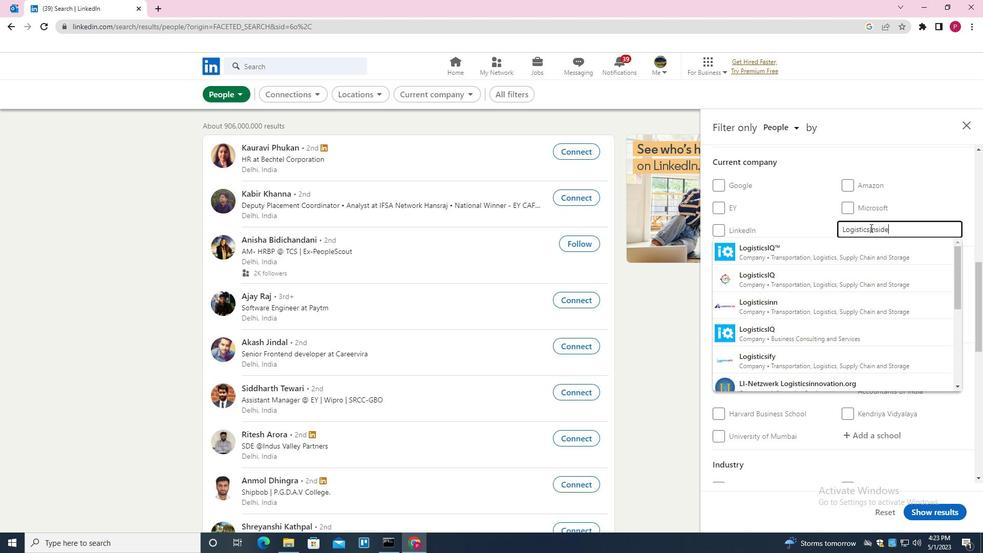 
Action: Mouse moved to (869, 229)
Screenshot: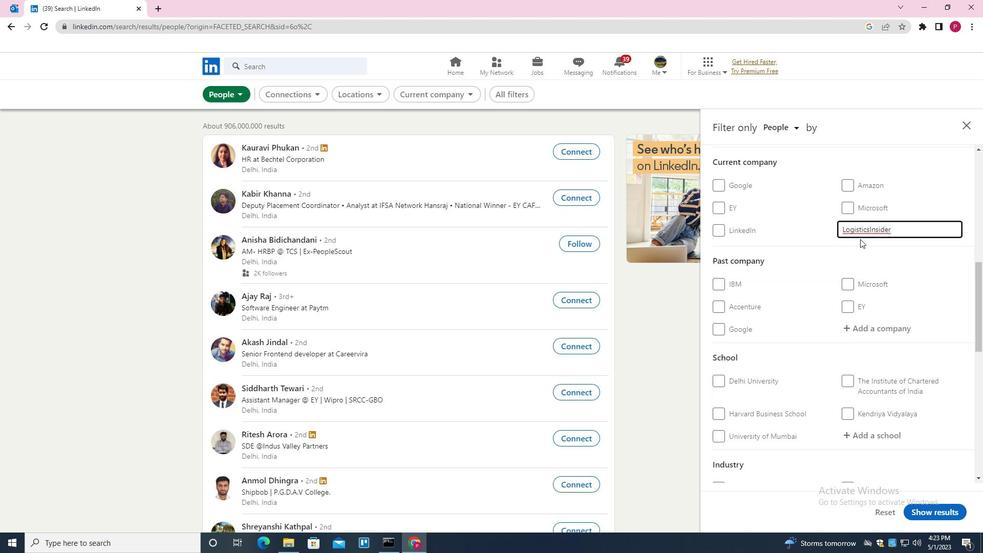 
Action: Mouse pressed left at (869, 229)
Screenshot: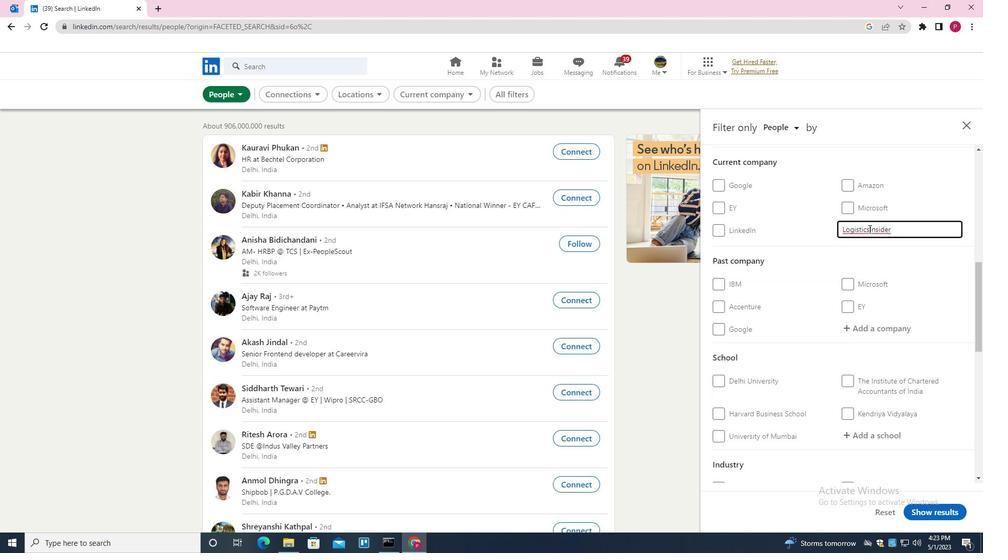 
Action: Key pressed <Key.space>
Screenshot: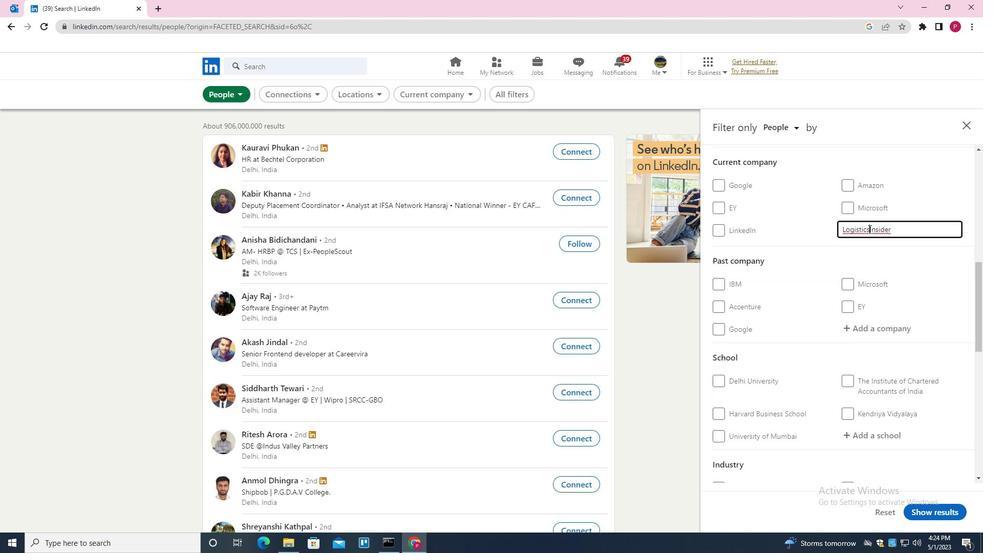 
Action: Mouse moved to (862, 245)
Screenshot: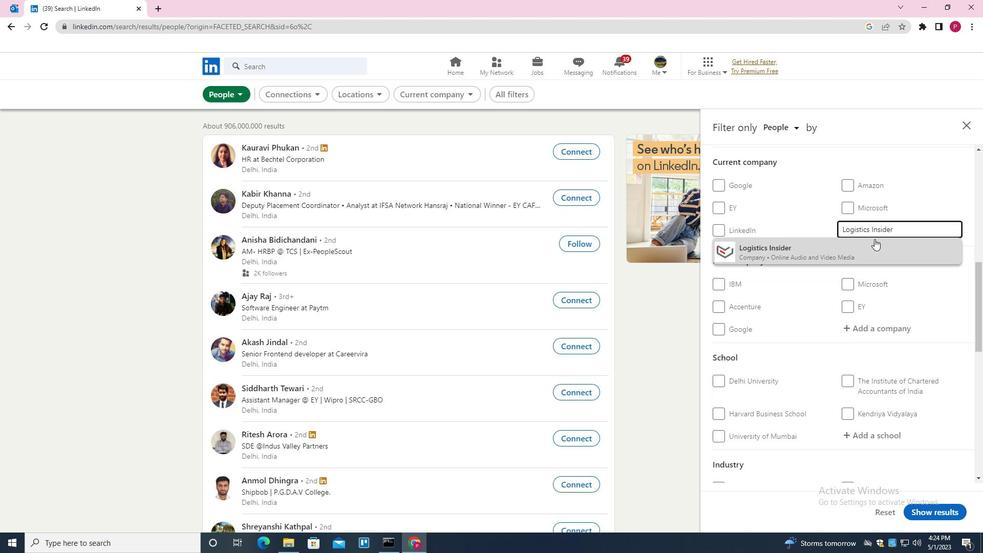 
Action: Mouse pressed left at (862, 245)
Screenshot: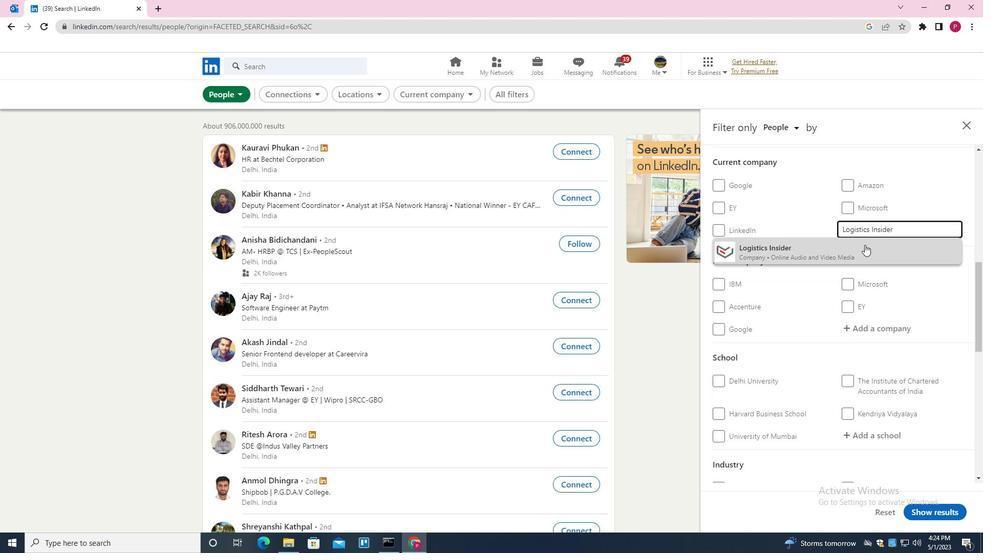 
Action: Mouse moved to (813, 277)
Screenshot: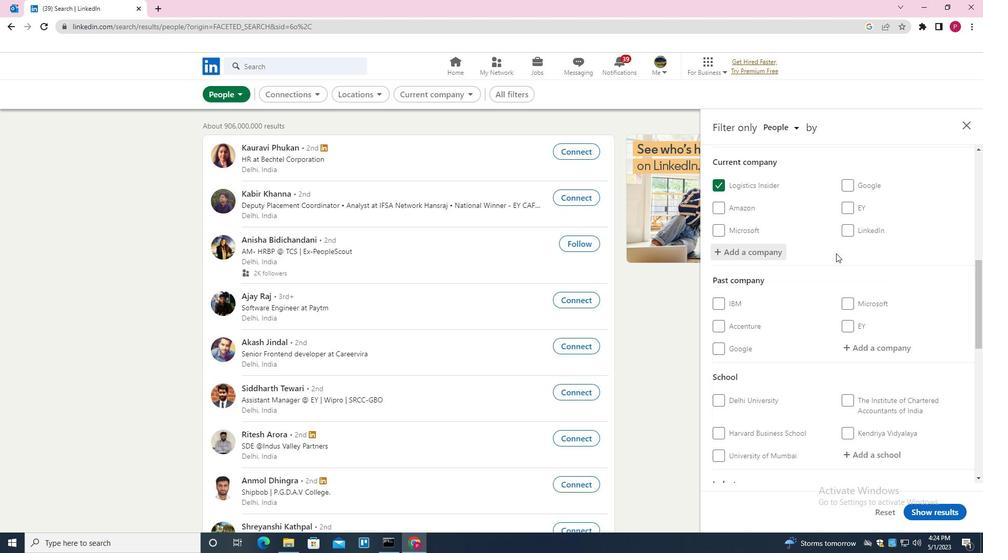 
Action: Mouse scrolled (813, 276) with delta (0, 0)
Screenshot: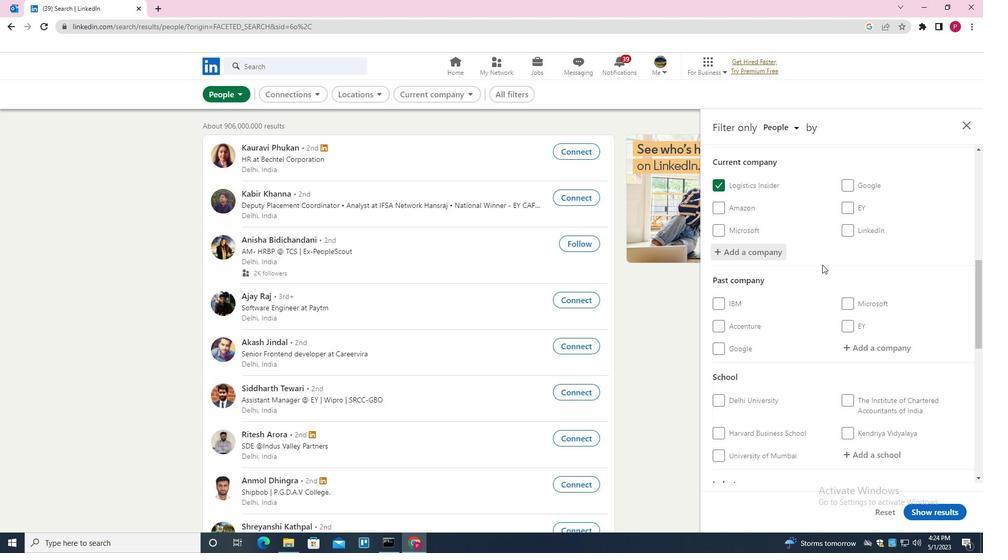 
Action: Mouse scrolled (813, 276) with delta (0, 0)
Screenshot: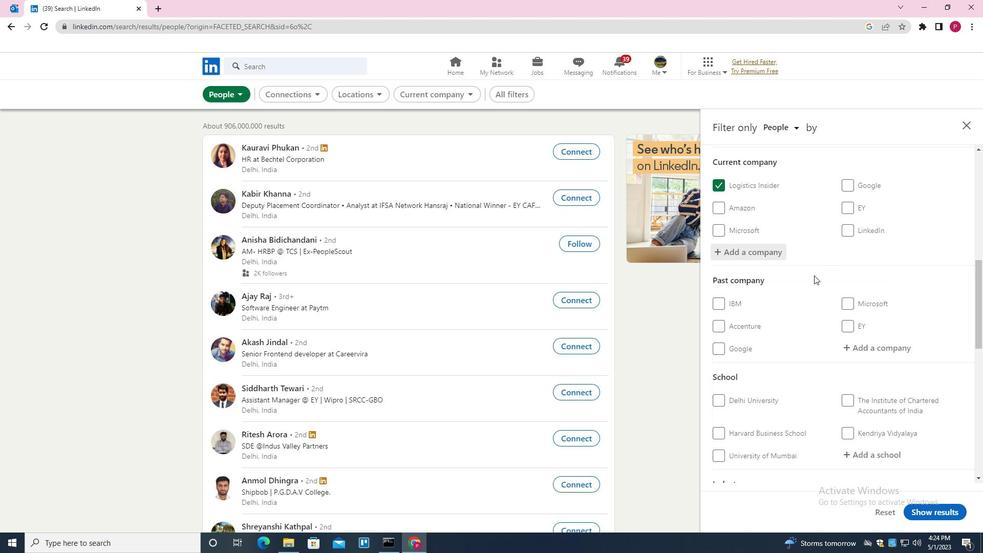 
Action: Mouse moved to (813, 277)
Screenshot: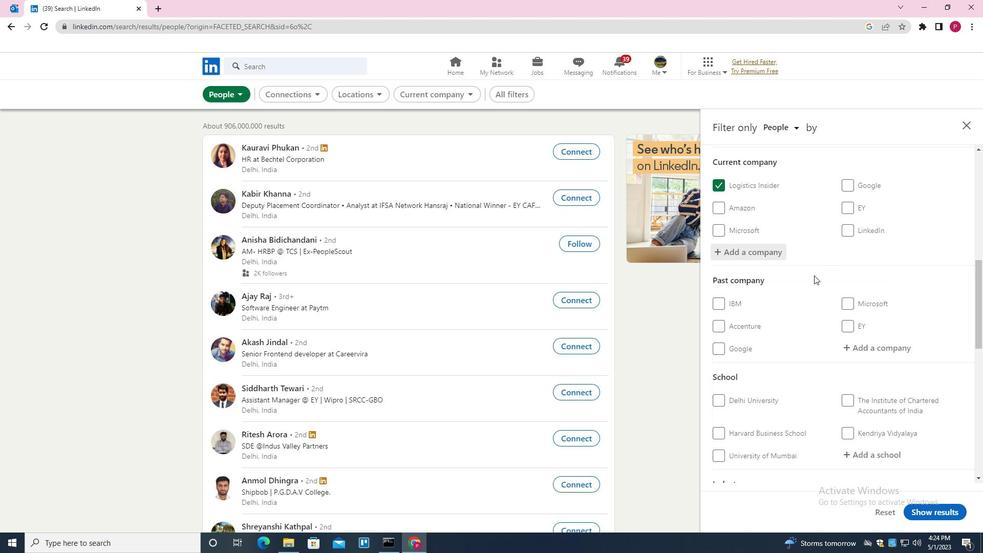 
Action: Mouse scrolled (813, 277) with delta (0, 0)
Screenshot: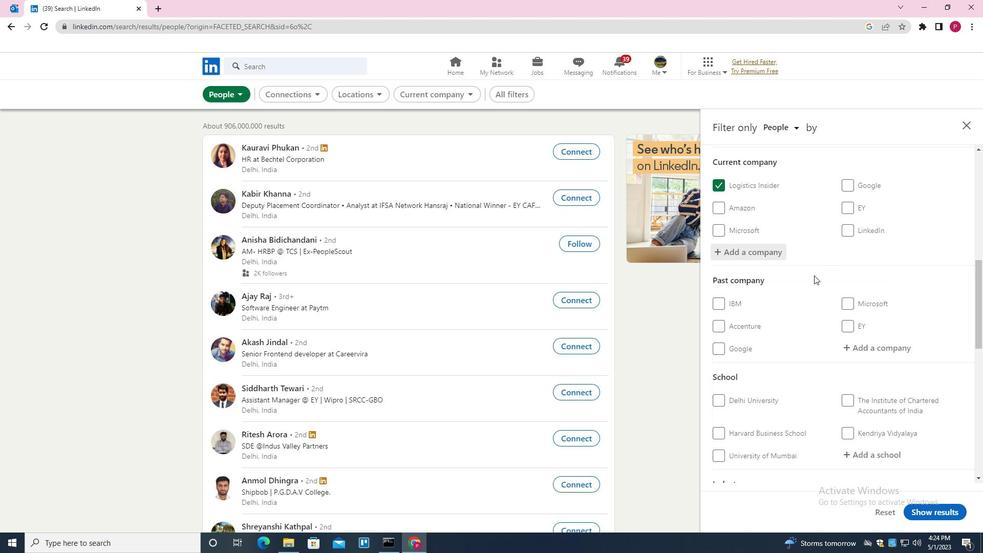 
Action: Mouse moved to (857, 301)
Screenshot: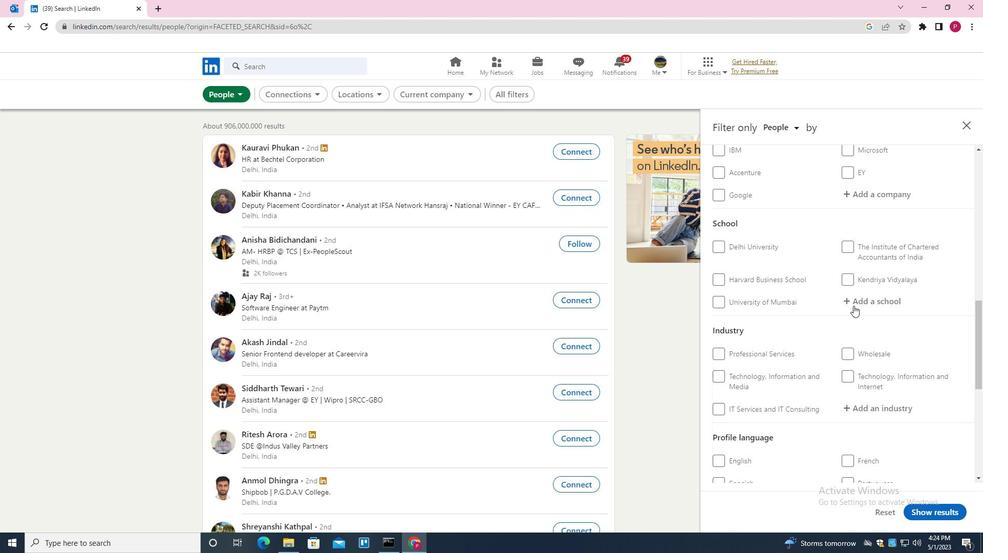 
Action: Mouse pressed left at (857, 301)
Screenshot: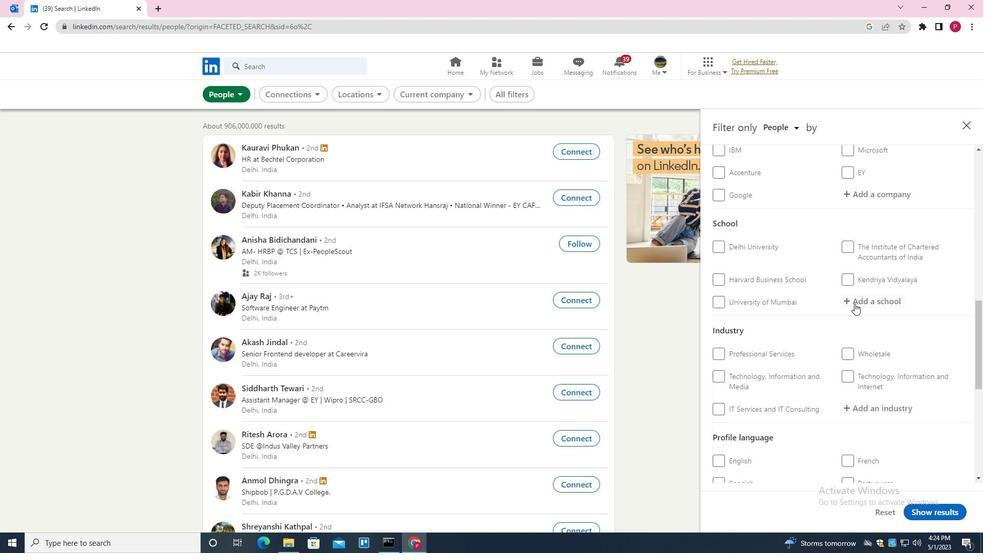 
Action: Mouse scrolled (857, 300) with delta (0, 0)
Screenshot: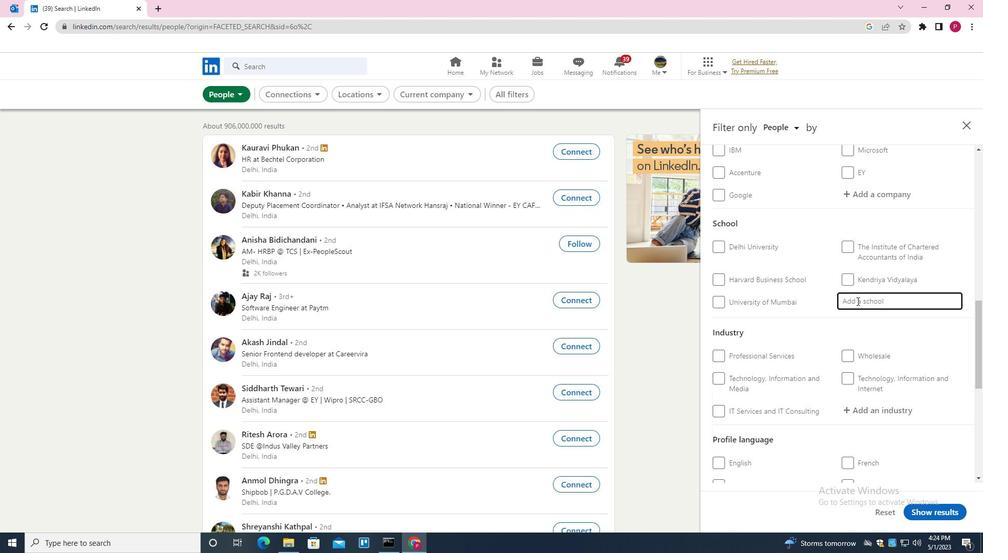 
Action: Key pressed <Key.shift><Key.shift><Key.shift><Key.shift><Key.shift><Key.shift><Key.shift><Key.shift><Key.shift><Key.shift>BARA<Key.backspace>E<Key.backspace>ELL=<Key.backspace><Key.backspace><Key.backspace>ILL<Key.down><Key.enter>
Screenshot: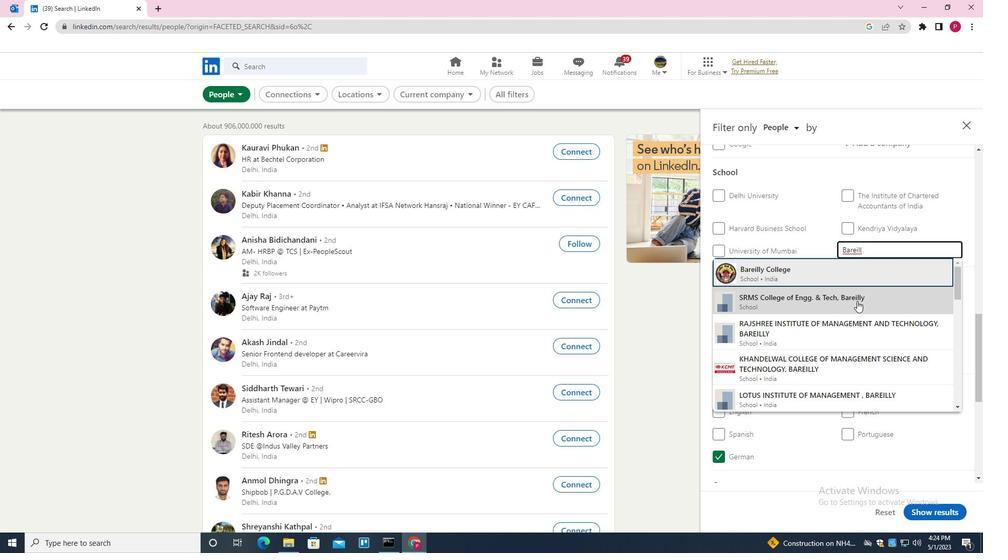 
Action: Mouse moved to (844, 321)
Screenshot: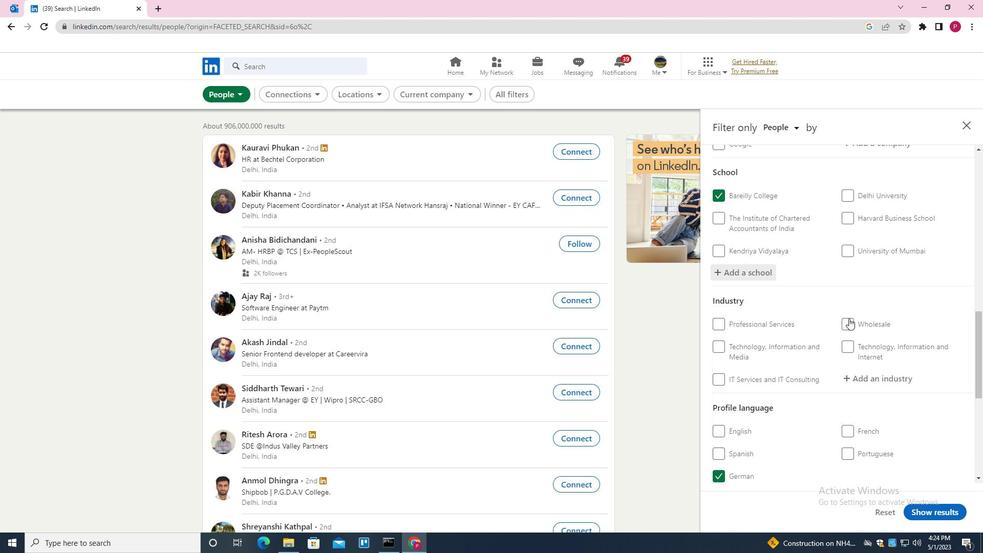 
Action: Mouse scrolled (844, 321) with delta (0, 0)
Screenshot: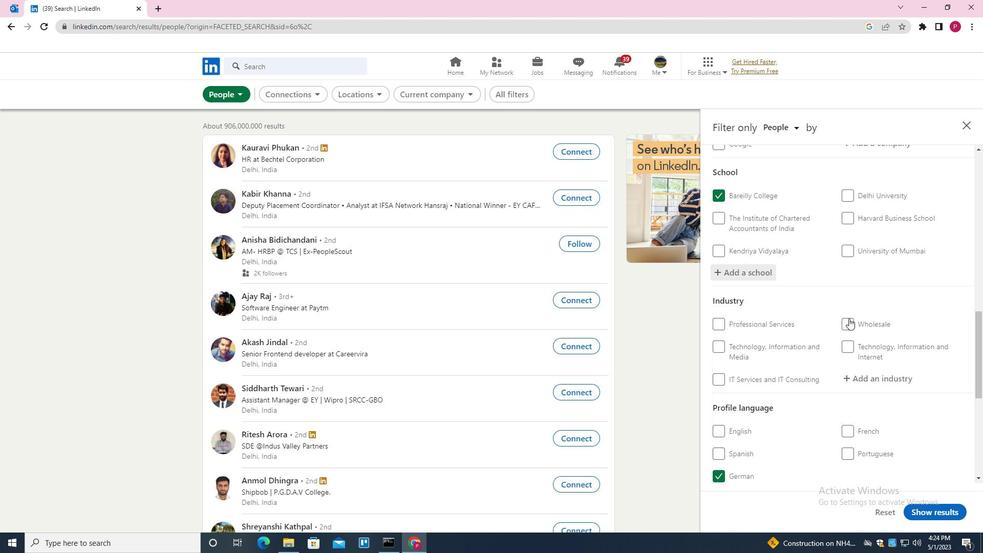 
Action: Mouse moved to (844, 322)
Screenshot: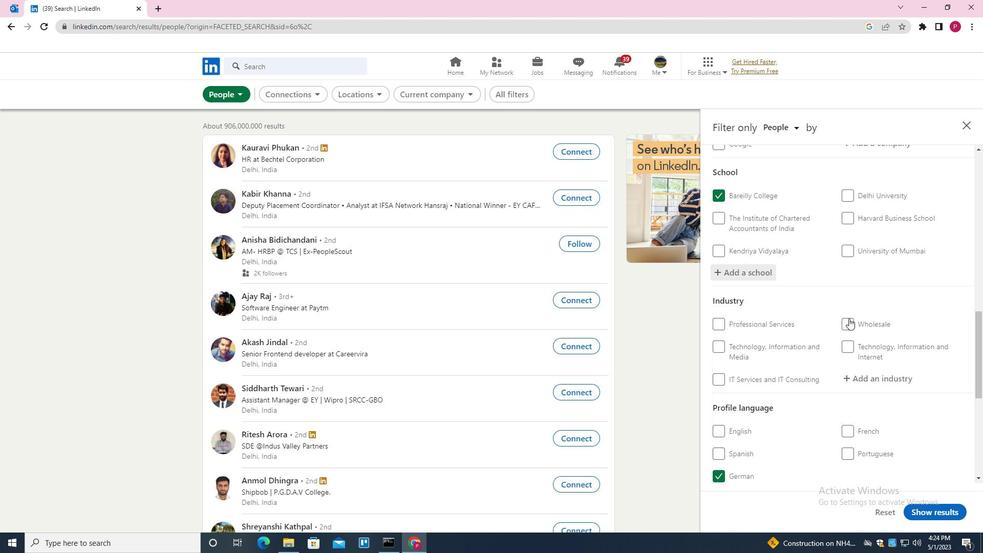 
Action: Mouse scrolled (844, 322) with delta (0, 0)
Screenshot: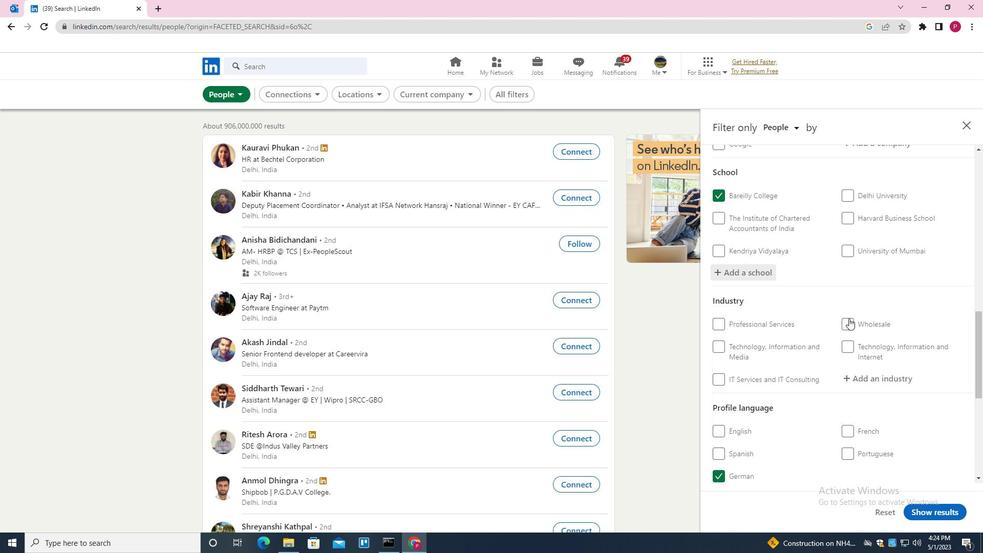 
Action: Mouse moved to (845, 322)
Screenshot: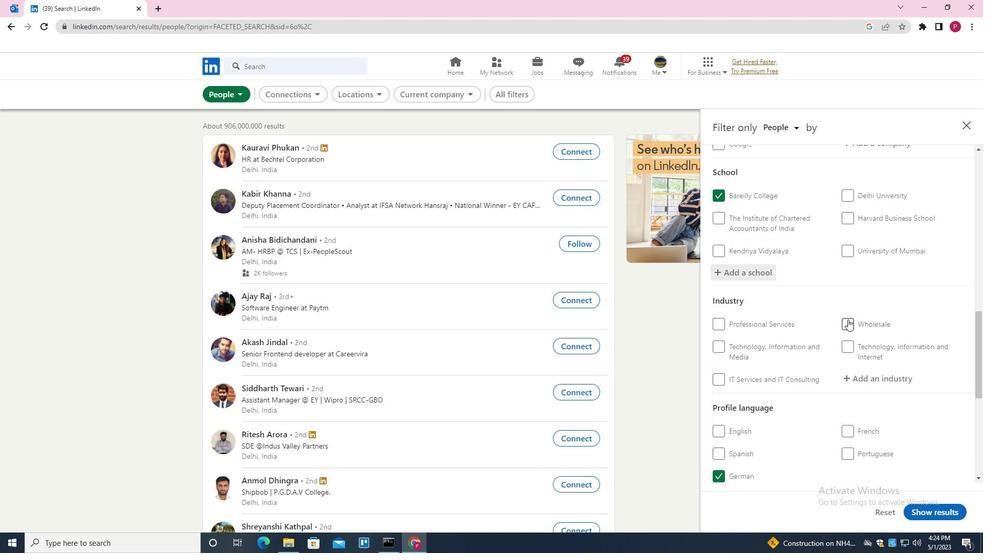 
Action: Mouse scrolled (845, 322) with delta (0, 0)
Screenshot: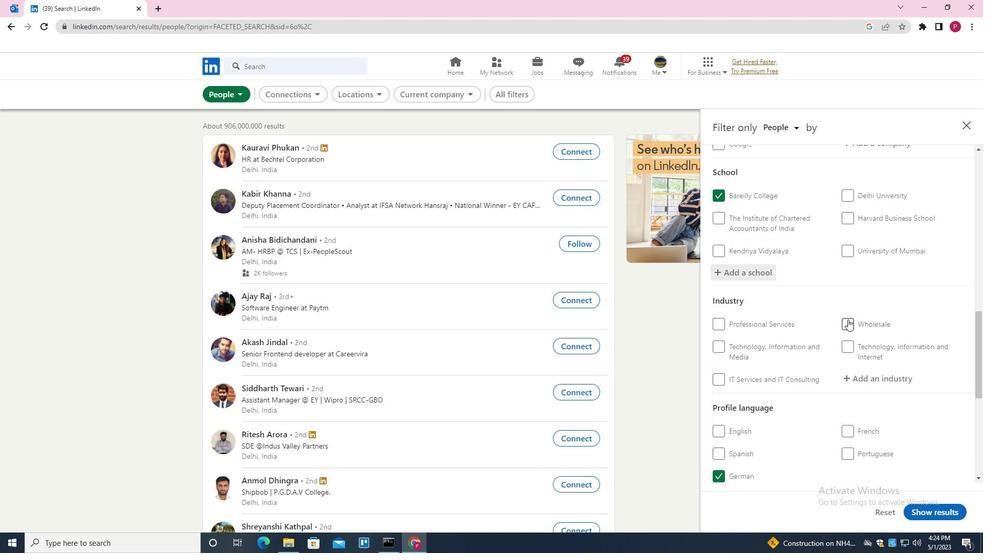 
Action: Mouse moved to (869, 219)
Screenshot: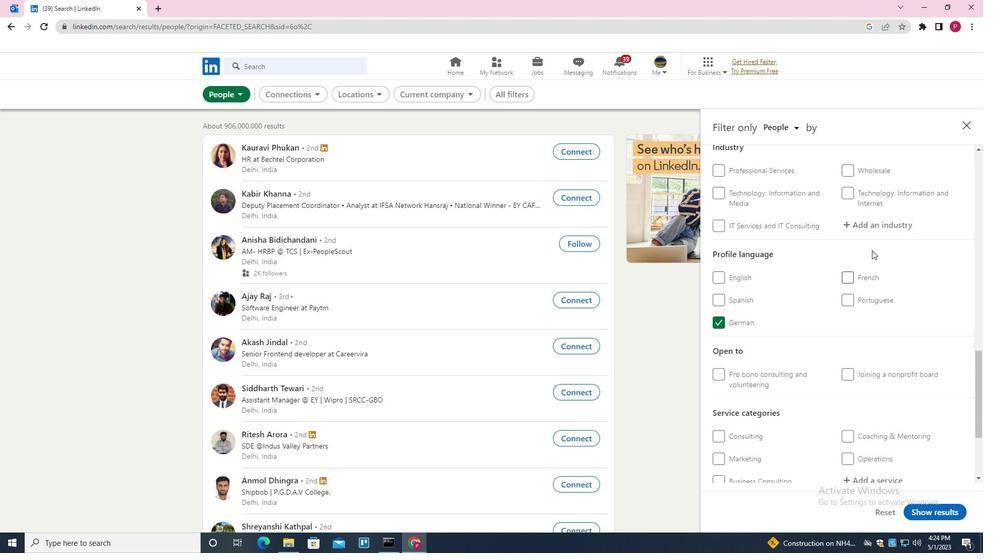 
Action: Mouse pressed left at (869, 219)
Screenshot: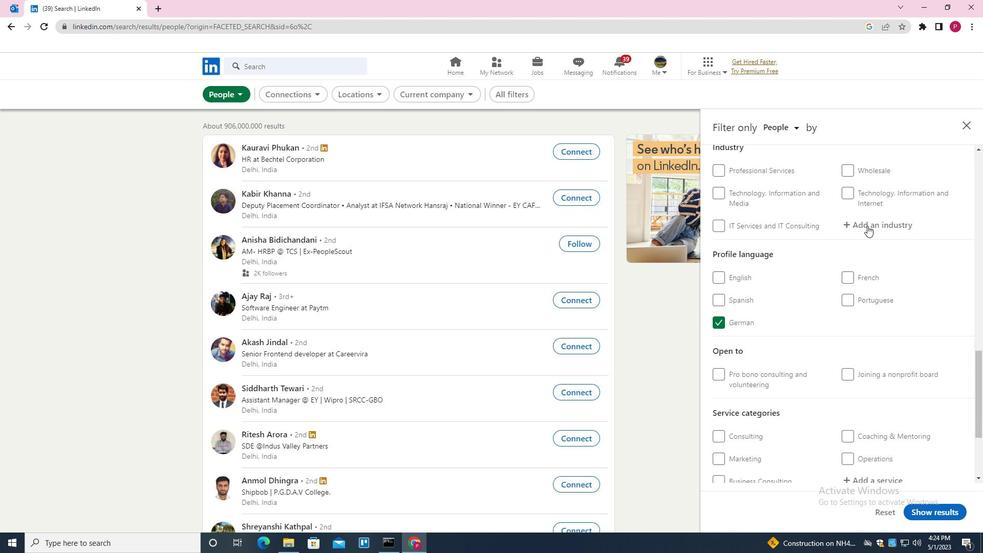 
Action: Key pressed <Key.shift>TRUCK<Key.down><Key.enter>
Screenshot: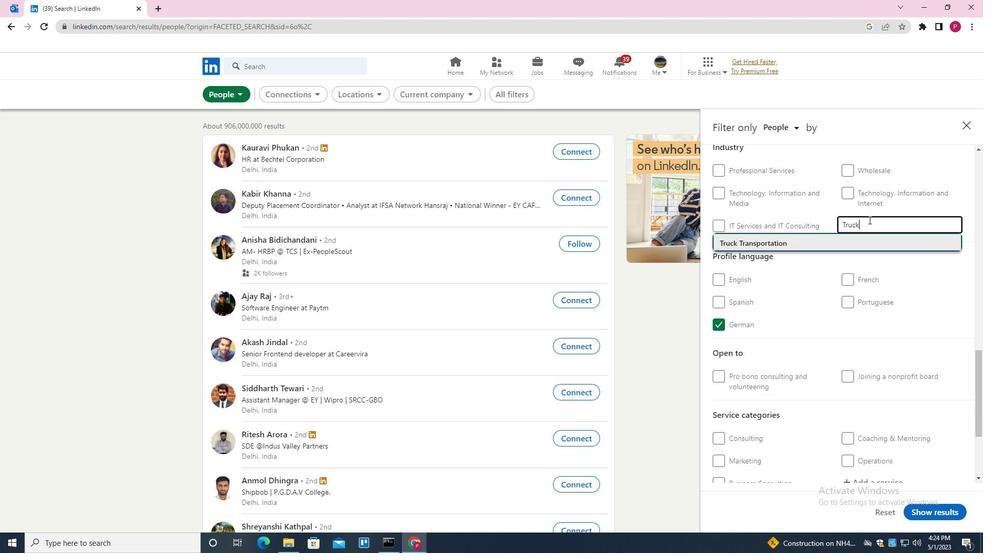 
Action: Mouse moved to (866, 221)
Screenshot: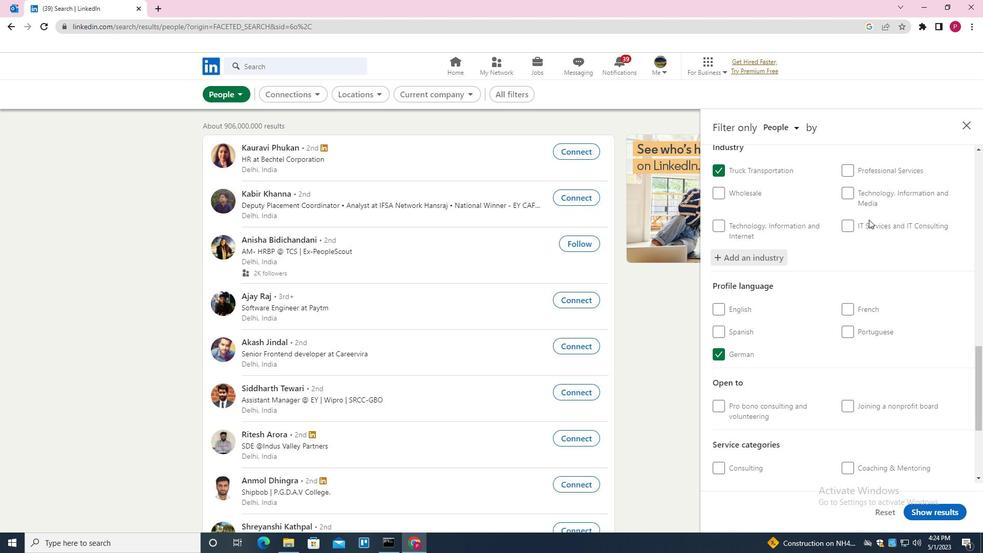 
Action: Mouse scrolled (866, 220) with delta (0, 0)
Screenshot: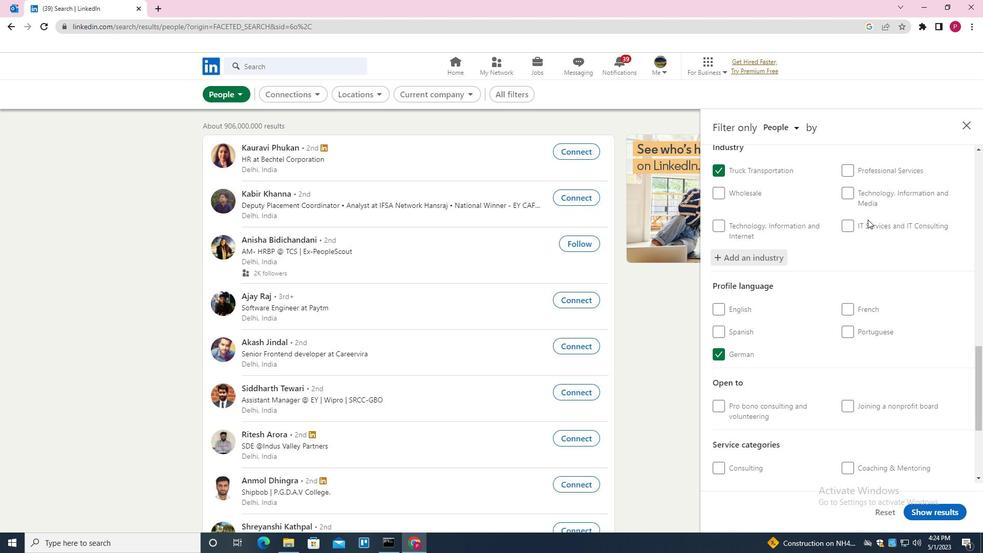 
Action: Mouse scrolled (866, 220) with delta (0, 0)
Screenshot: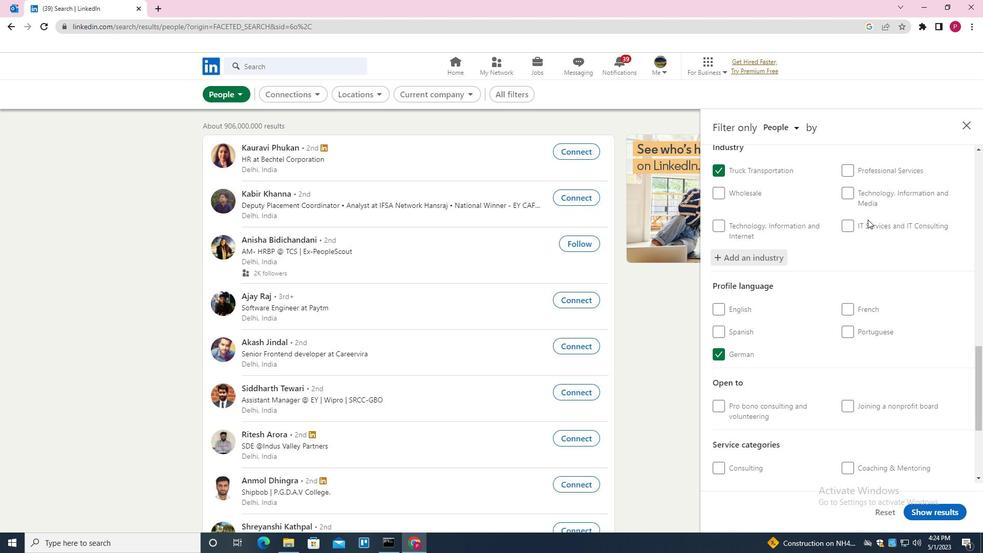 
Action: Mouse moved to (866, 221)
Screenshot: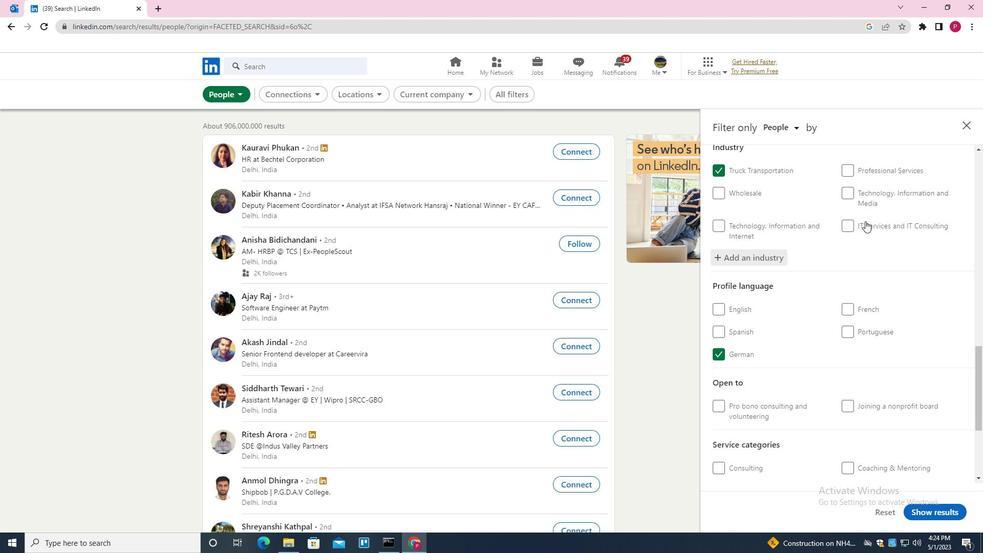 
Action: Mouse scrolled (866, 221) with delta (0, 0)
Screenshot: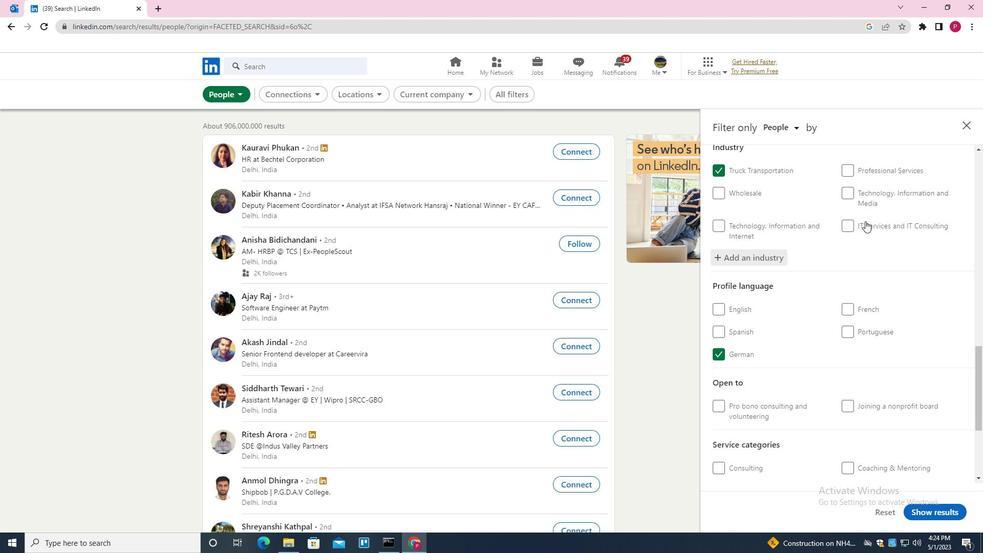 
Action: Mouse moved to (865, 221)
Screenshot: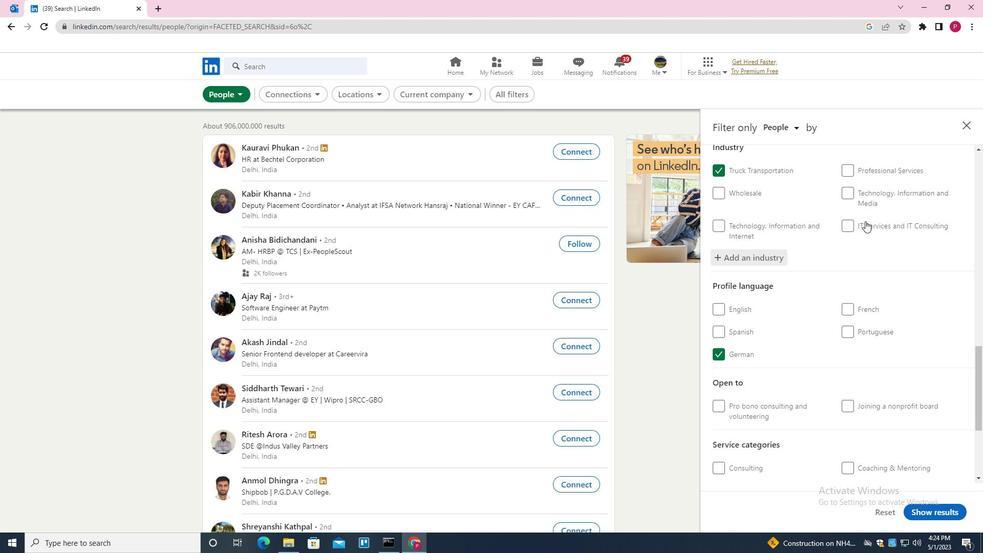 
Action: Mouse scrolled (865, 221) with delta (0, 0)
Screenshot: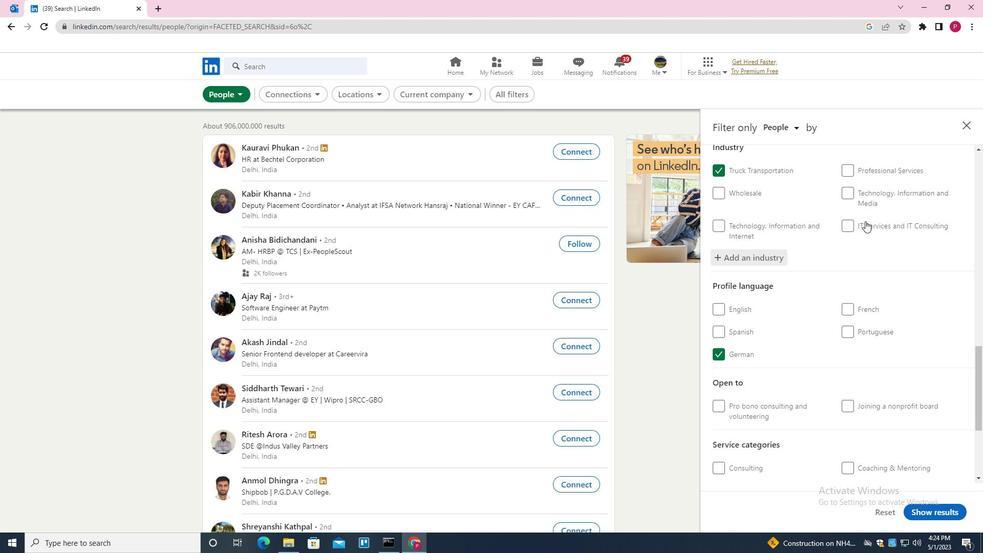 
Action: Mouse moved to (872, 343)
Screenshot: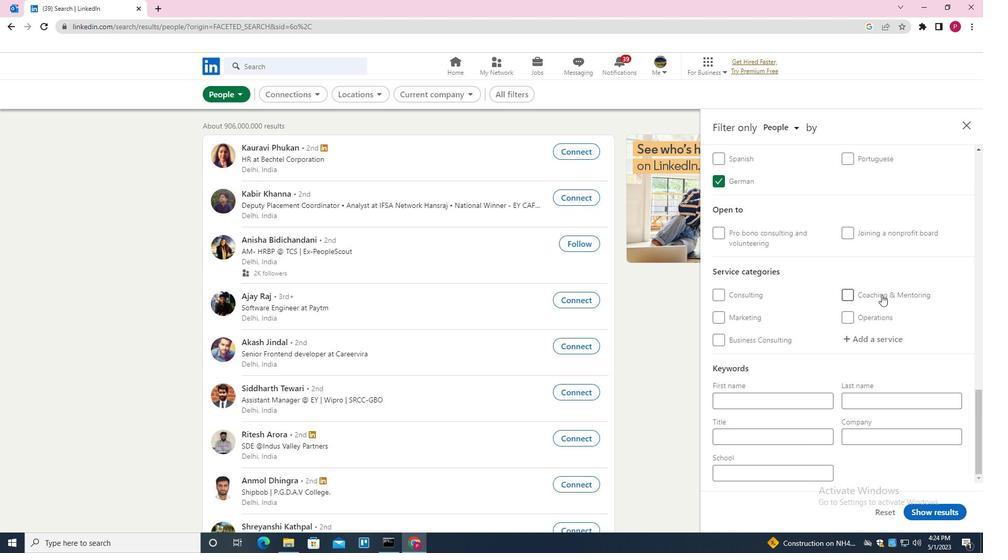 
Action: Mouse pressed left at (872, 343)
Screenshot: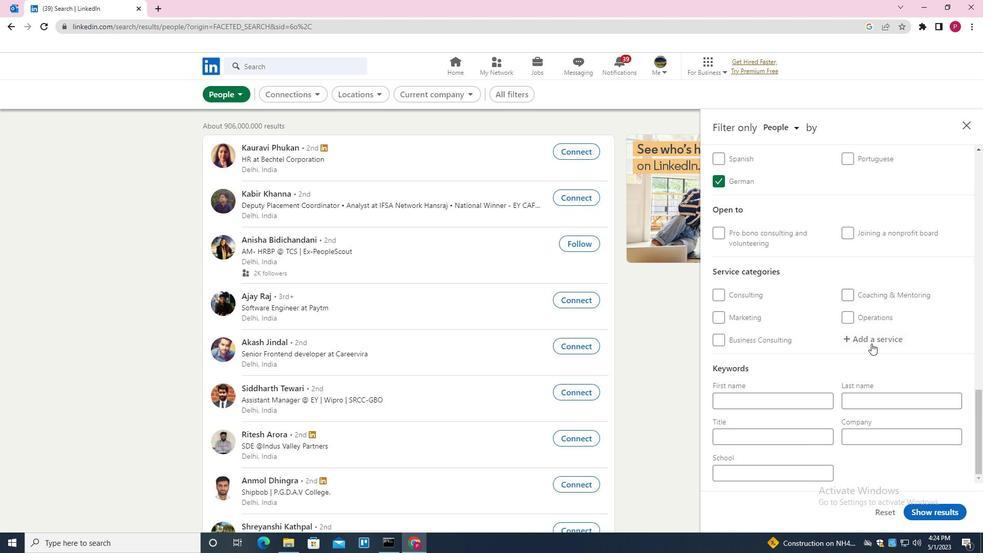 
Action: Key pressed <Key.shift>SOFTWARE<Key.down><Key.down><Key.down><Key.up><Key.enter>
Screenshot: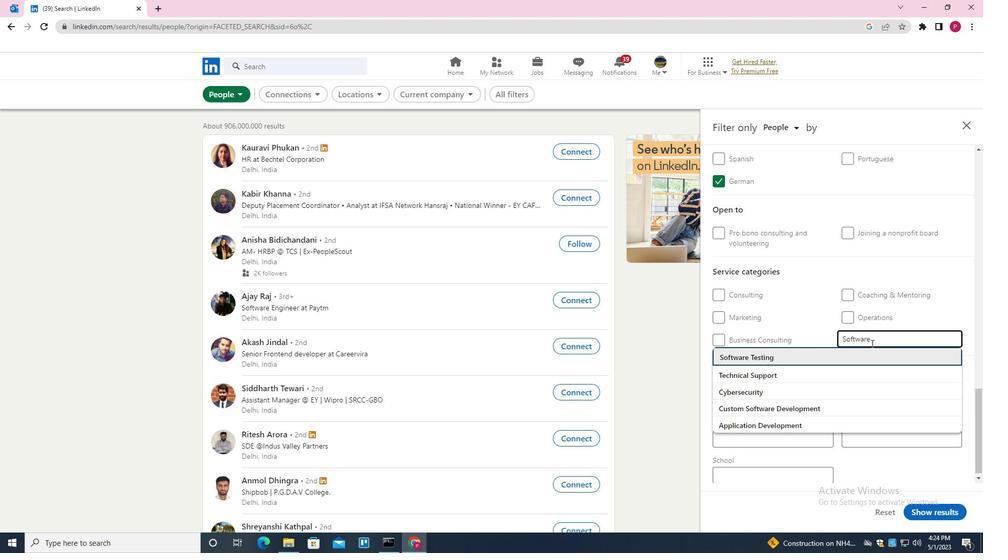 
Action: Mouse moved to (851, 343)
Screenshot: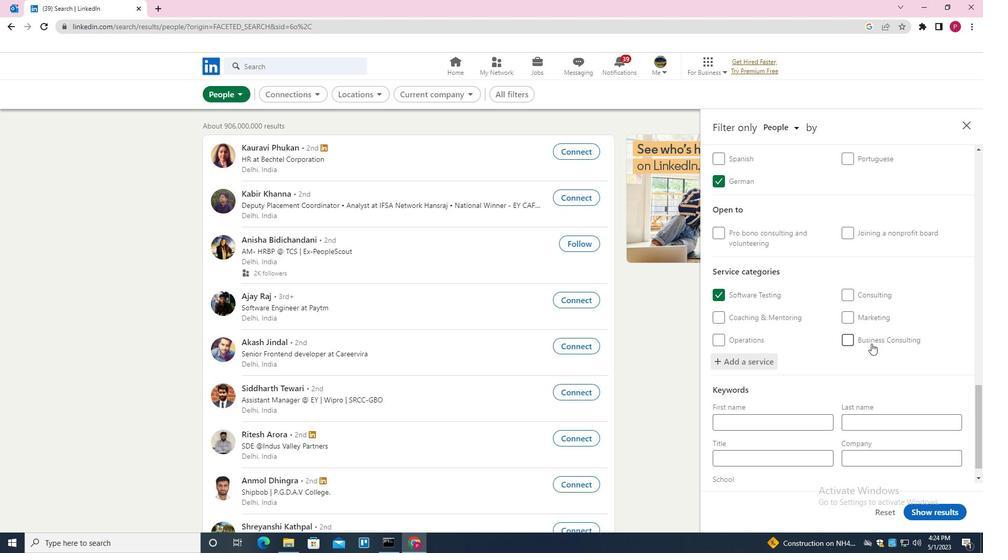 
Action: Mouse scrolled (851, 343) with delta (0, 0)
Screenshot: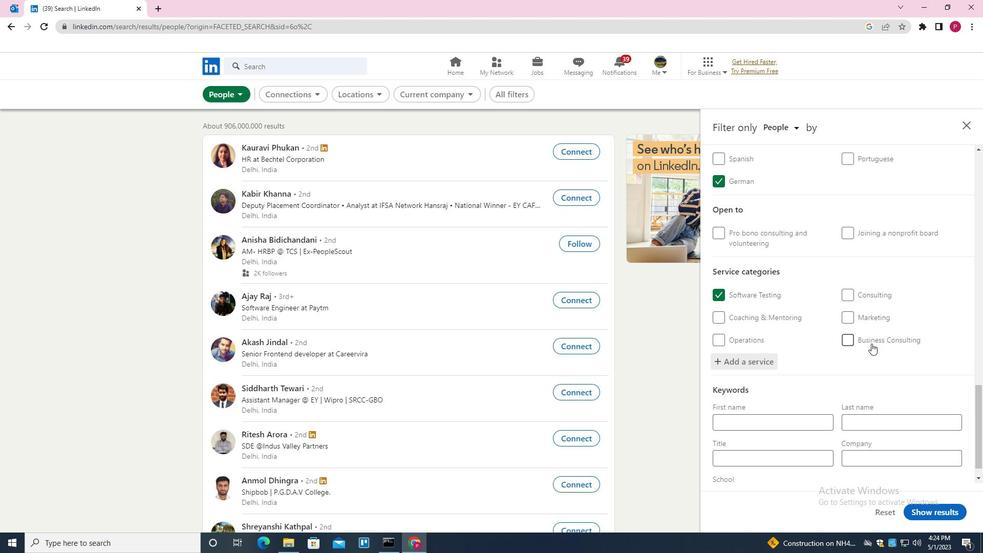 
Action: Mouse scrolled (851, 343) with delta (0, 0)
Screenshot: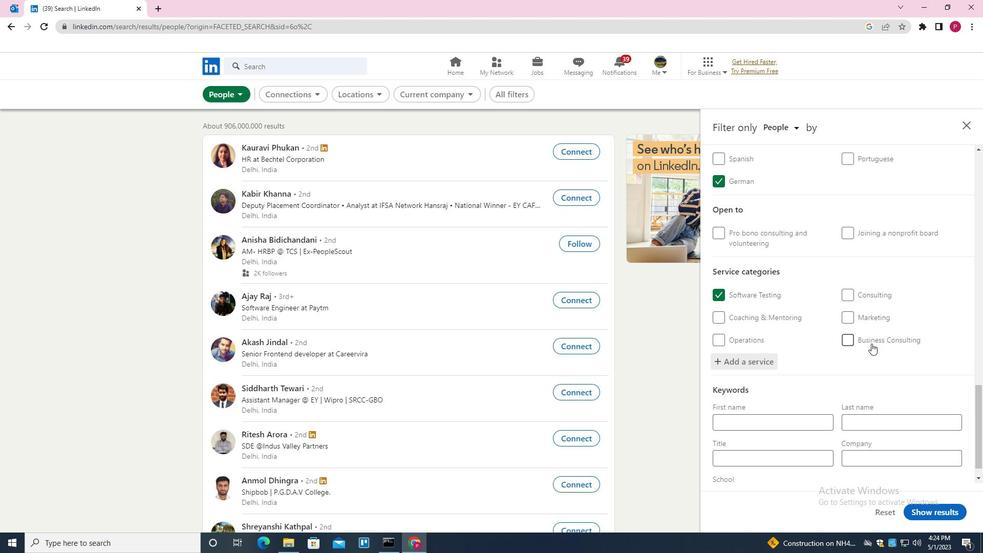 
Action: Mouse moved to (849, 343)
Screenshot: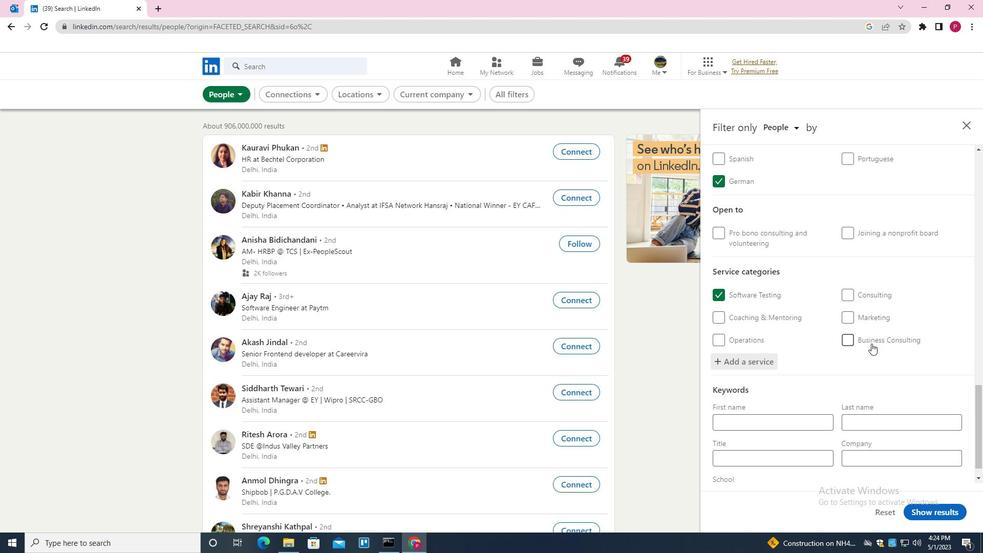 
Action: Mouse scrolled (849, 343) with delta (0, 0)
Screenshot: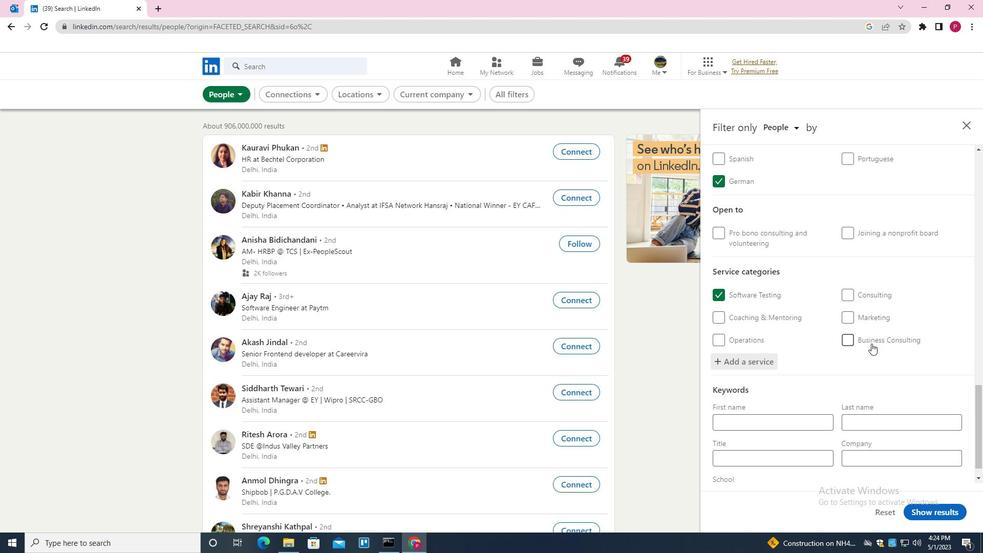 
Action: Mouse moved to (849, 343)
Screenshot: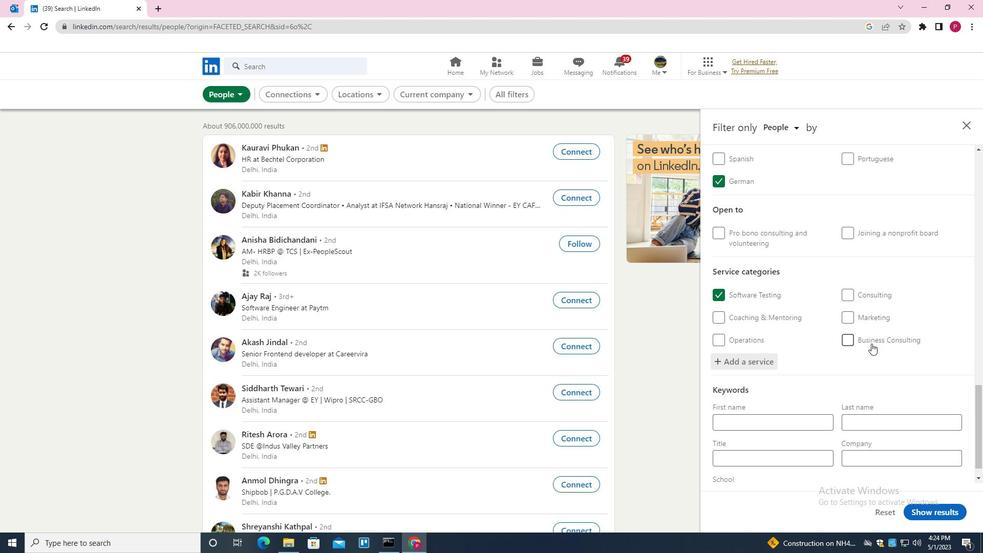 
Action: Mouse scrolled (849, 343) with delta (0, 0)
Screenshot: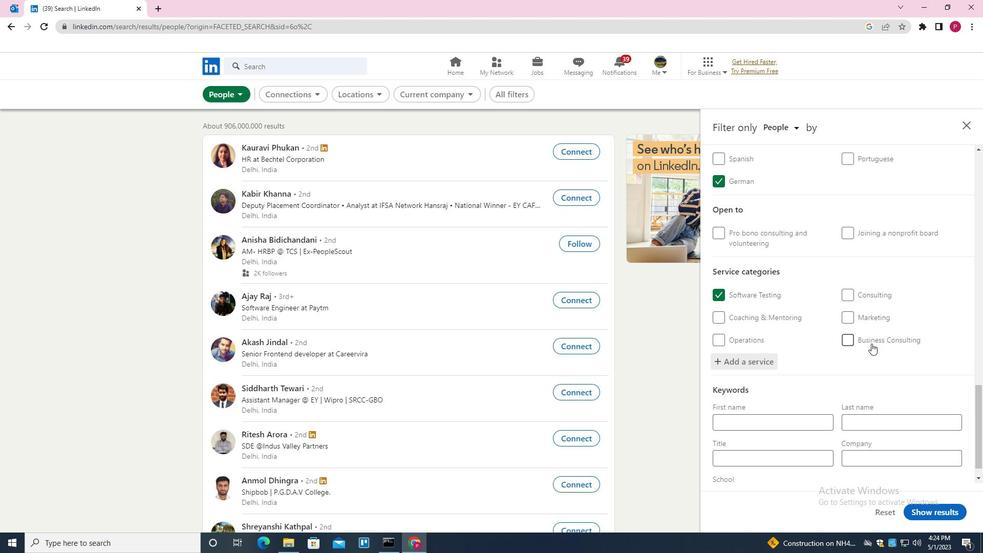 
Action: Mouse moved to (848, 344)
Screenshot: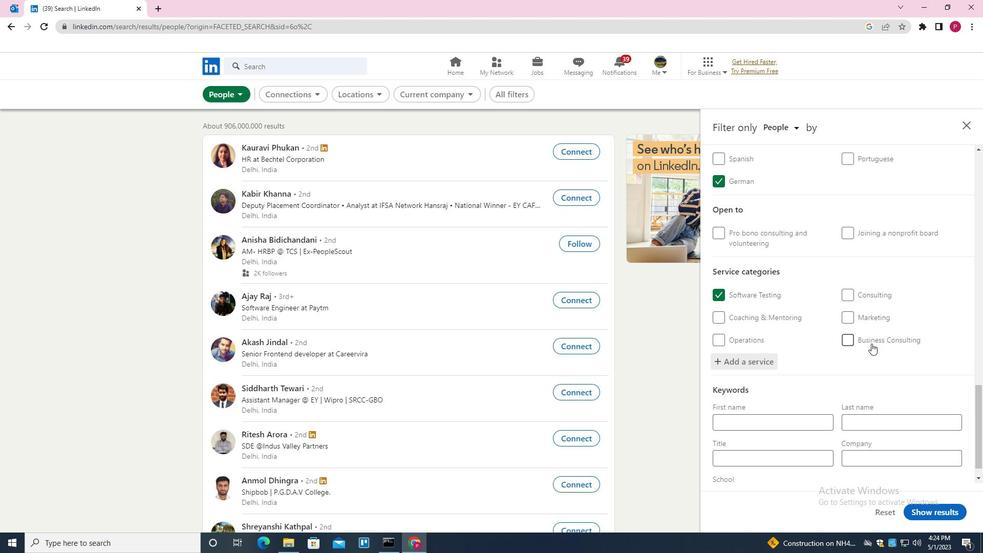 
Action: Mouse scrolled (848, 344) with delta (0, 0)
Screenshot: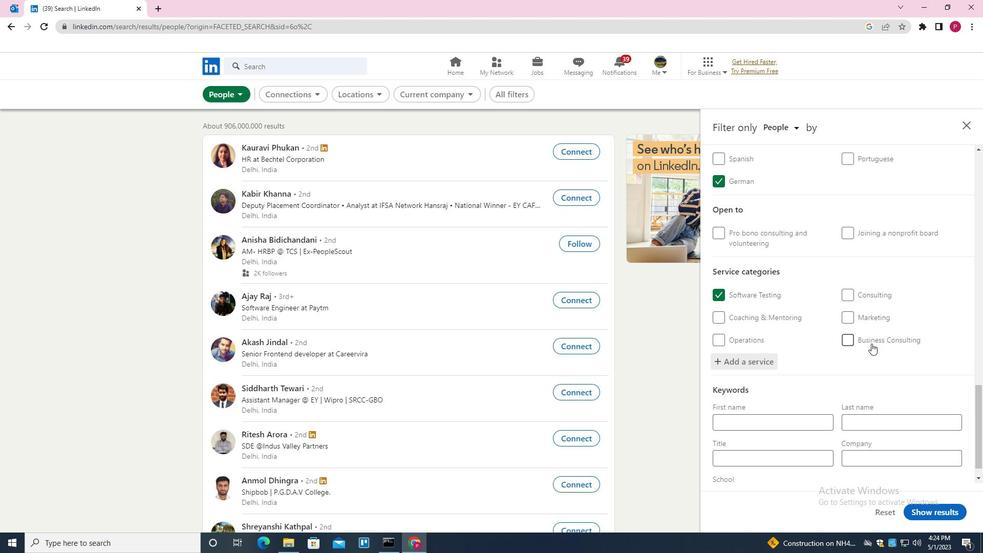 
Action: Mouse moved to (808, 432)
Screenshot: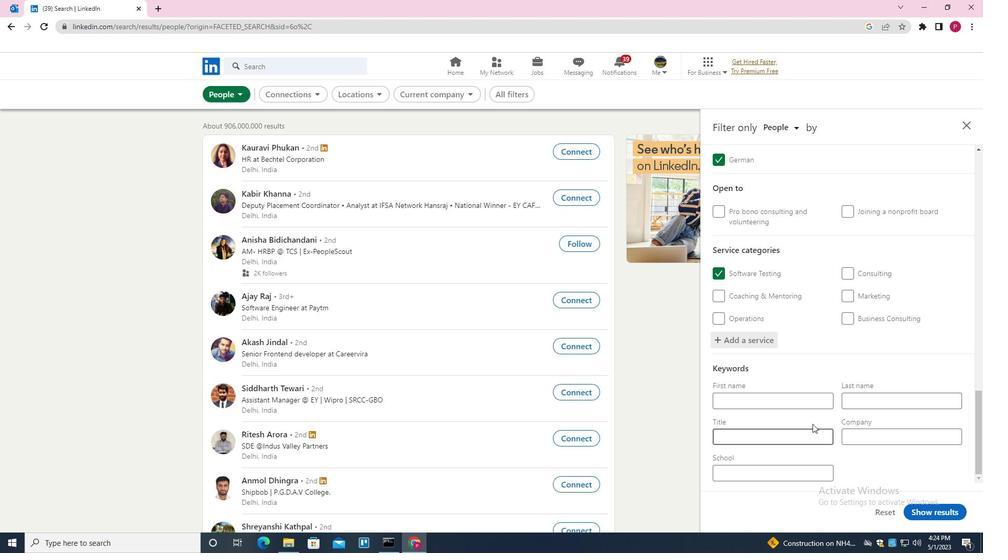 
Action: Mouse pressed left at (808, 432)
Screenshot: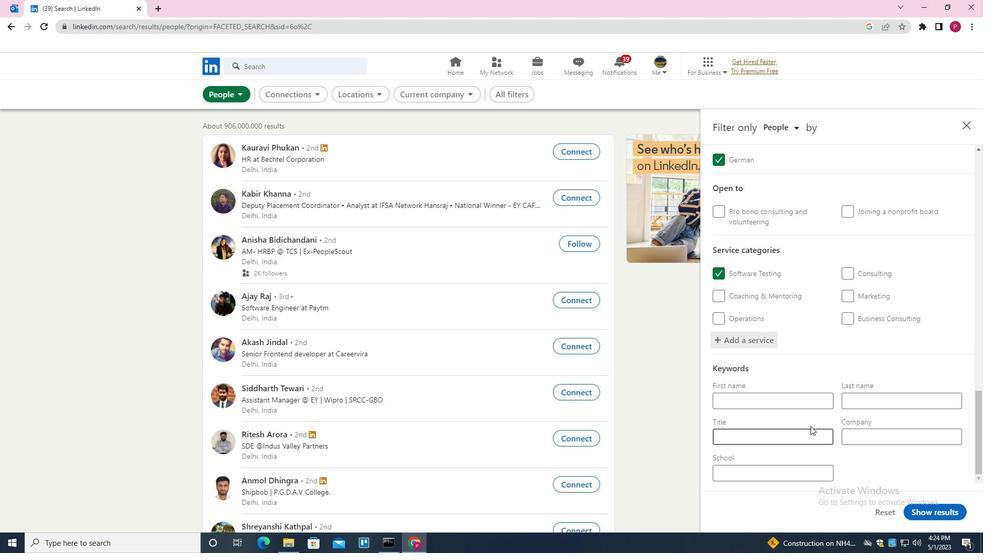 
Action: Key pressed <Key.shift>RESEARCHER
Screenshot: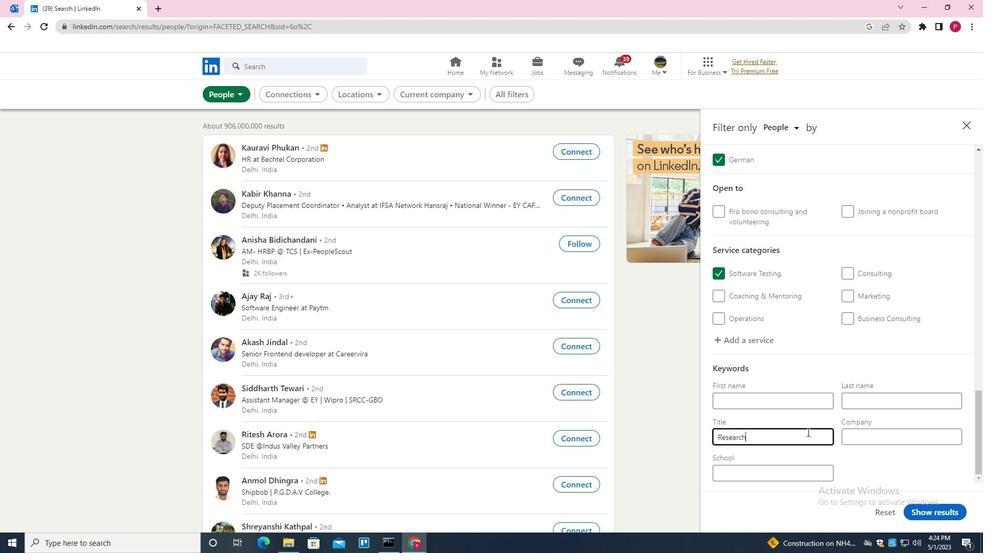 
Action: Mouse moved to (935, 511)
Screenshot: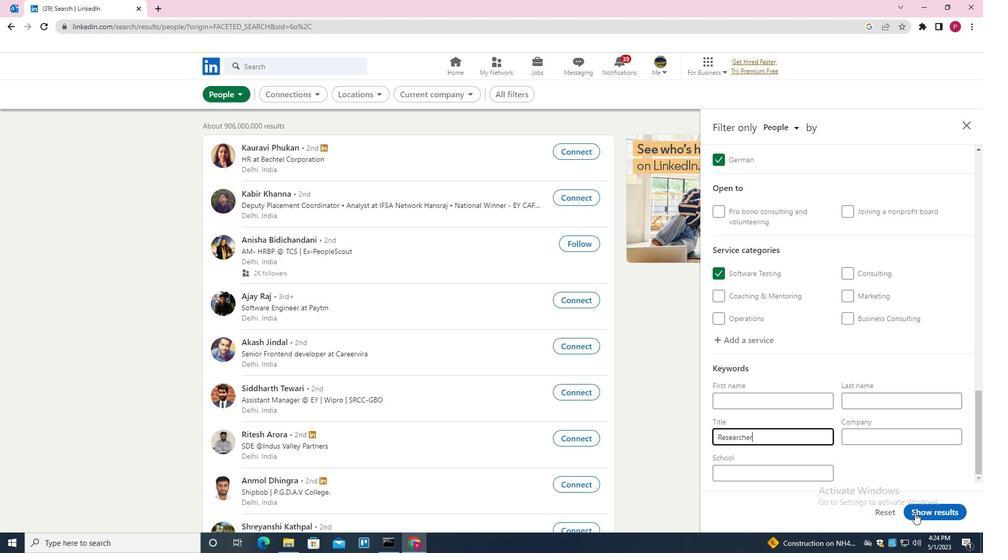
Action: Mouse pressed left at (935, 511)
Screenshot: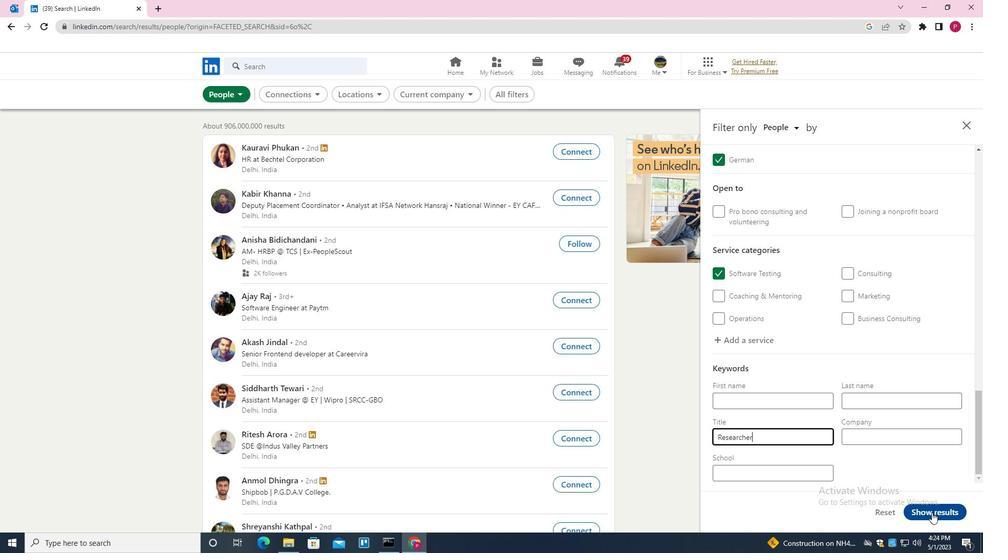 
Action: Mouse moved to (446, 324)
Screenshot: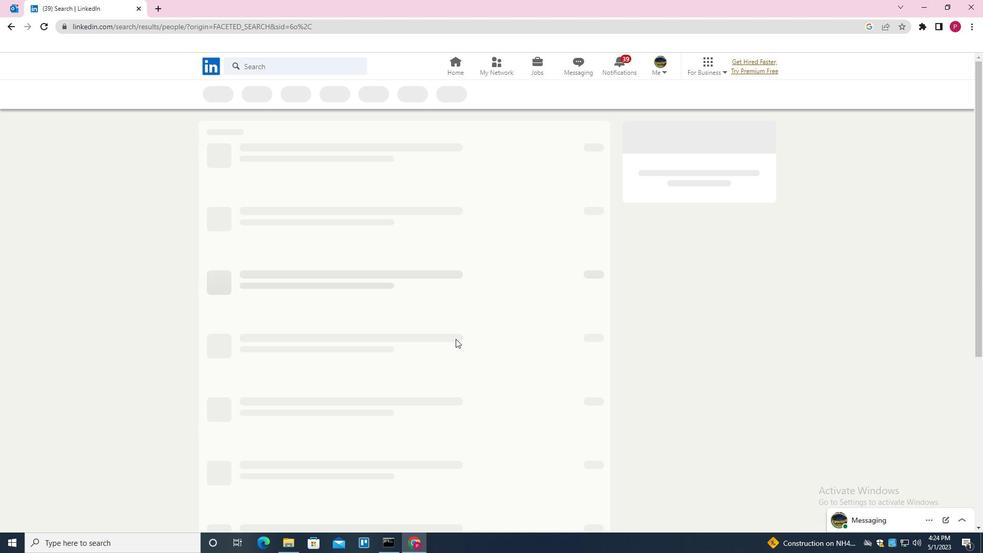 
